 Task: Search one way flight ticket for 5 adults, 2 children, 1 infant in seat and 1 infant on lap in economy from Rhinelander: Rhinelander-oneida County Airport to Indianapolis: Indianapolis International Airport on 8-5-2023. Choice of flights is Delta. Number of bags: 10 checked bags. Price is upto 73000. Outbound departure time preference is 21:45.
Action: Mouse moved to (323, 273)
Screenshot: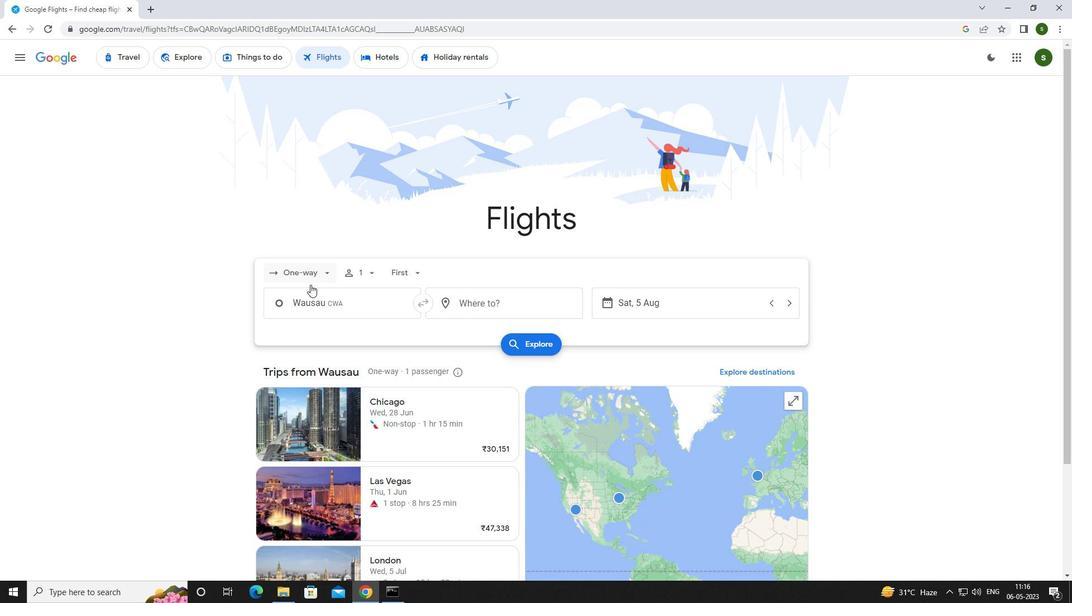 
Action: Mouse pressed left at (323, 273)
Screenshot: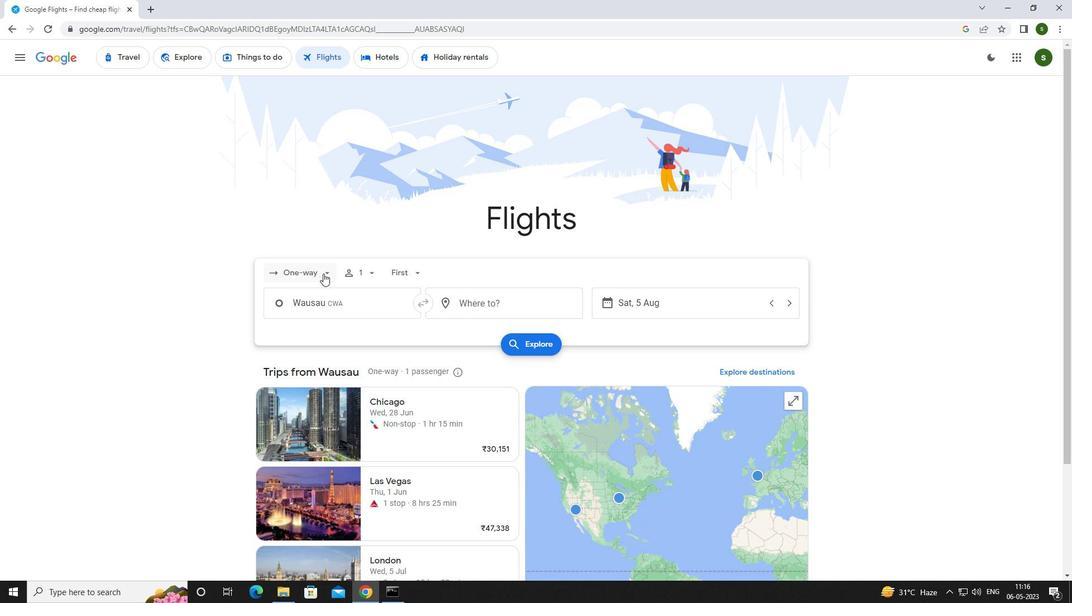 
Action: Mouse moved to (328, 327)
Screenshot: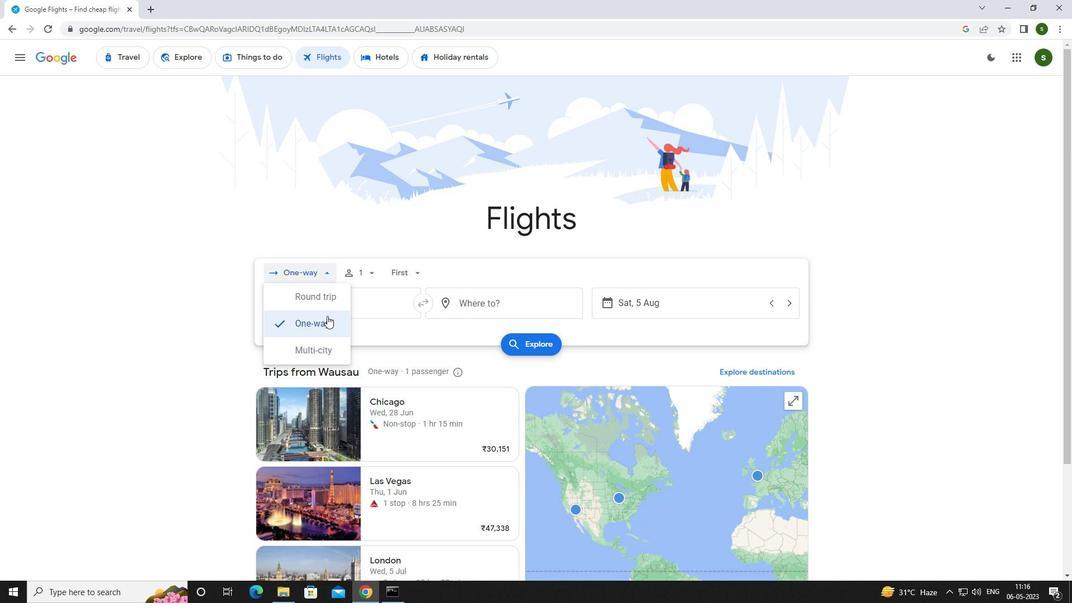 
Action: Mouse pressed left at (328, 327)
Screenshot: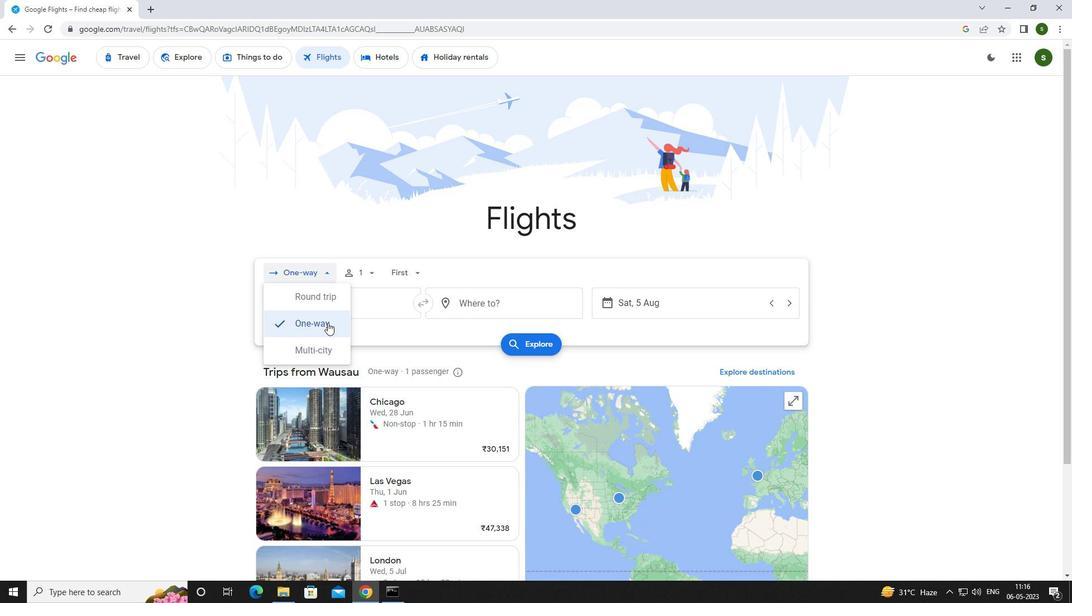 
Action: Mouse moved to (370, 269)
Screenshot: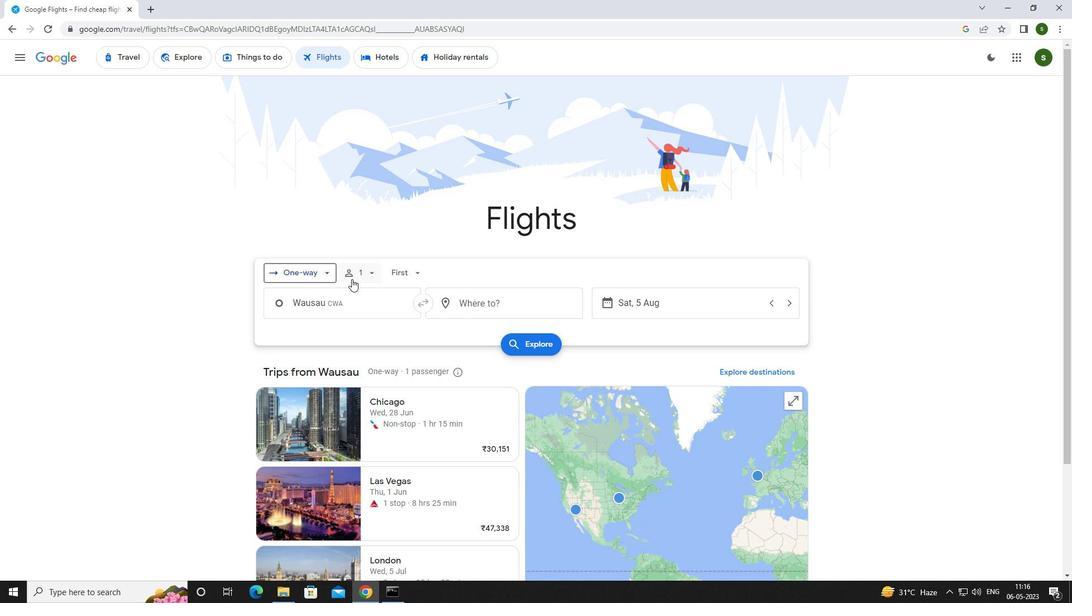 
Action: Mouse pressed left at (370, 269)
Screenshot: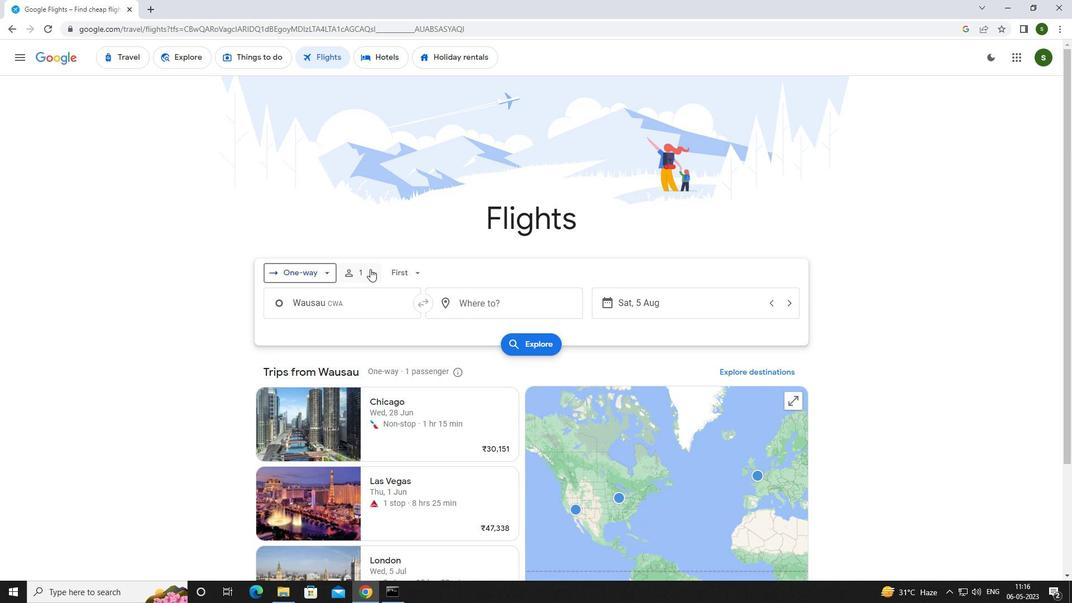 
Action: Mouse moved to (450, 300)
Screenshot: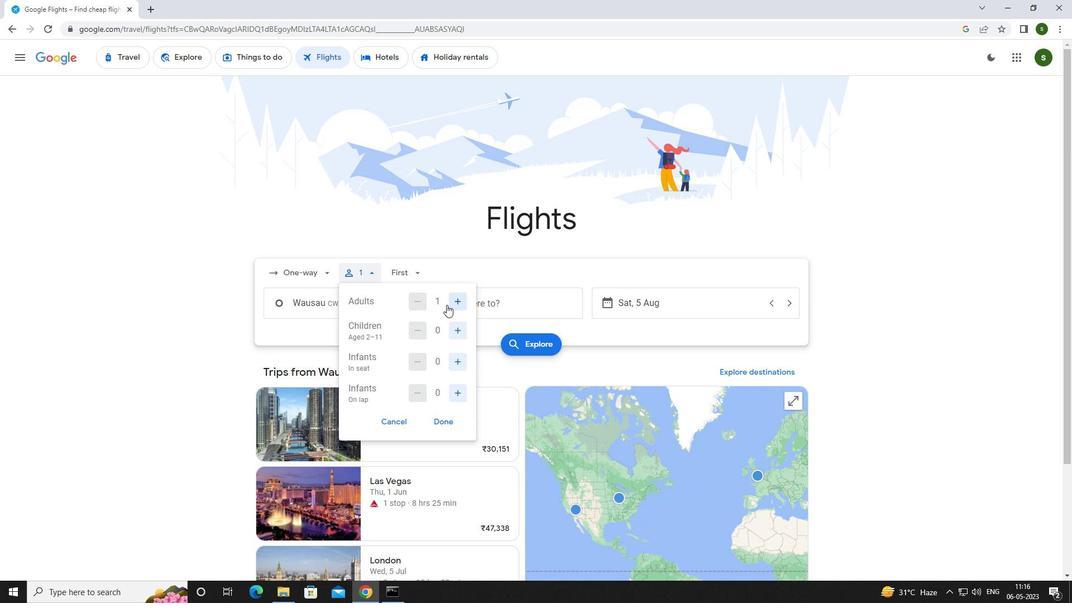 
Action: Mouse pressed left at (450, 300)
Screenshot: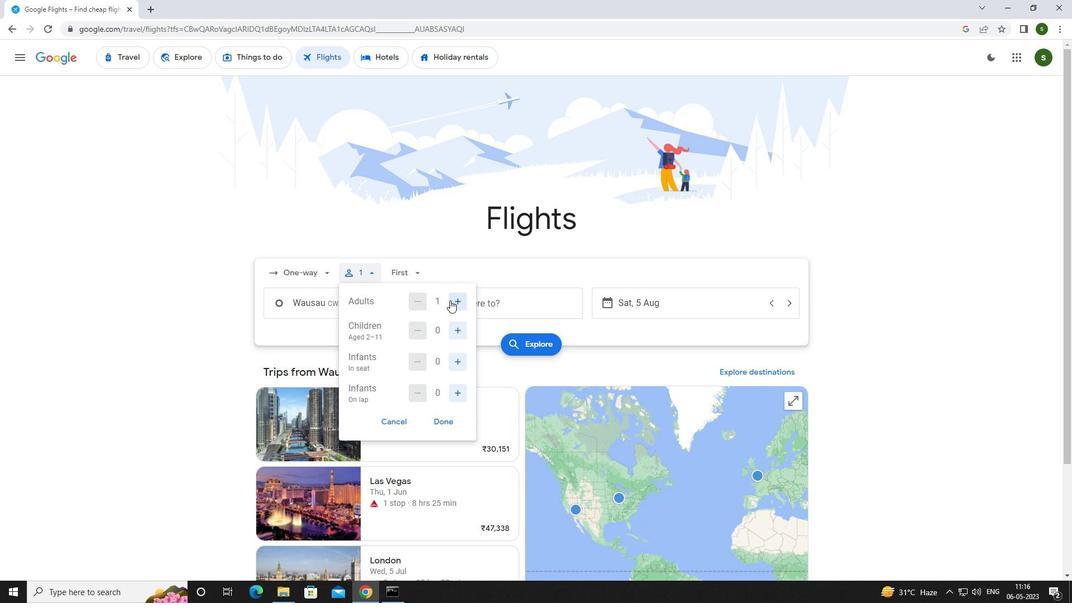 
Action: Mouse pressed left at (450, 300)
Screenshot: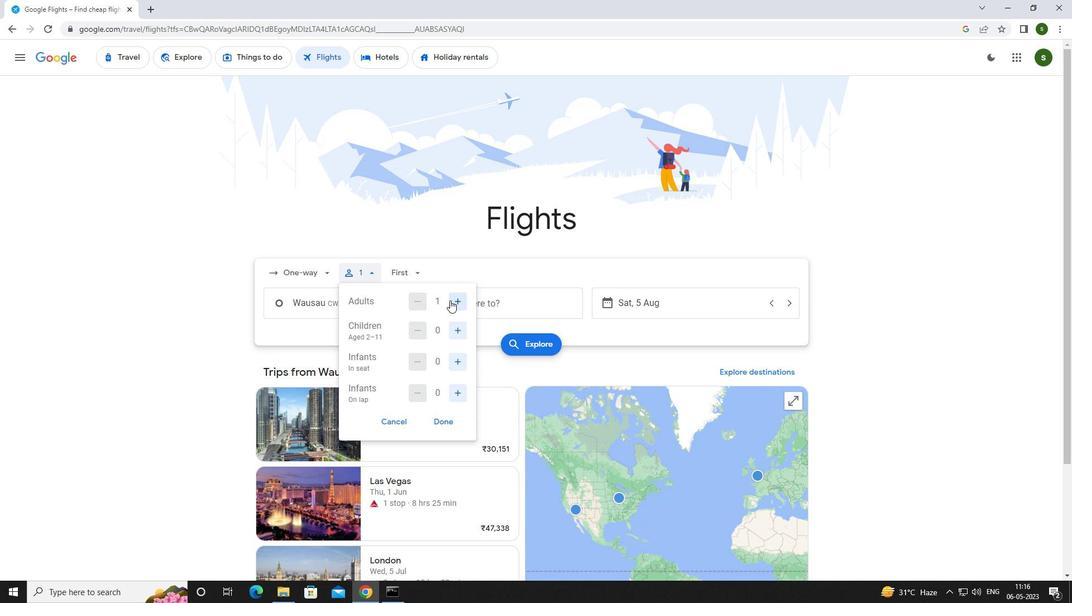 
Action: Mouse pressed left at (450, 300)
Screenshot: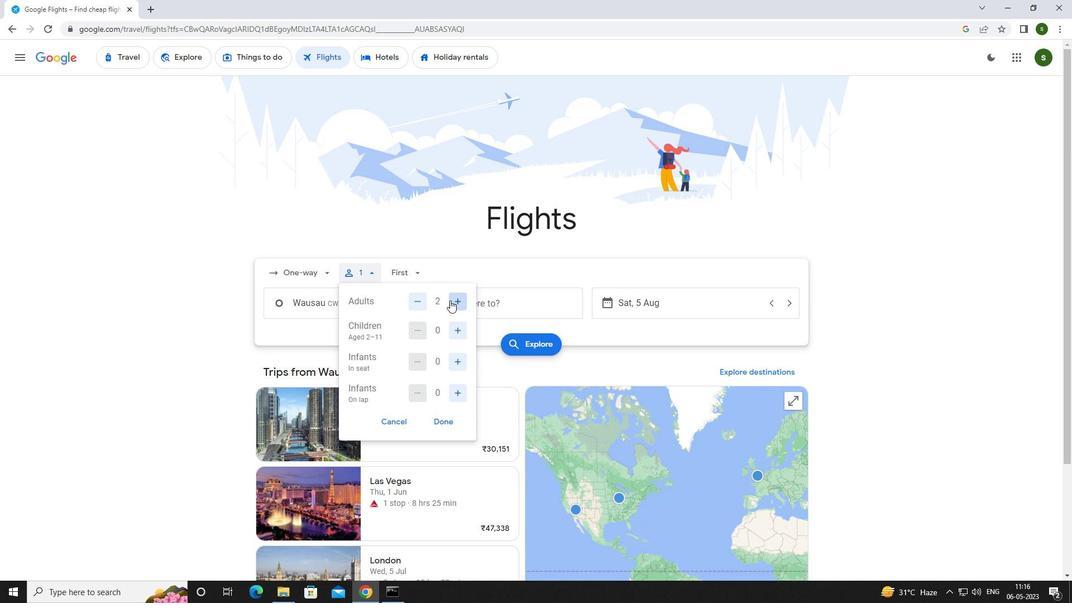 
Action: Mouse pressed left at (450, 300)
Screenshot: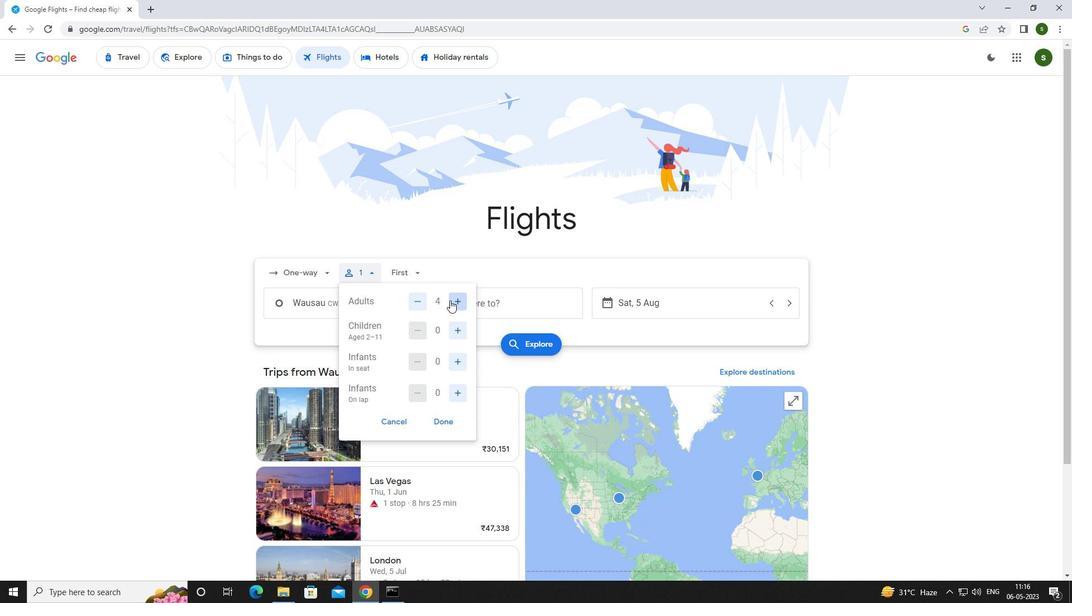 
Action: Mouse moved to (457, 324)
Screenshot: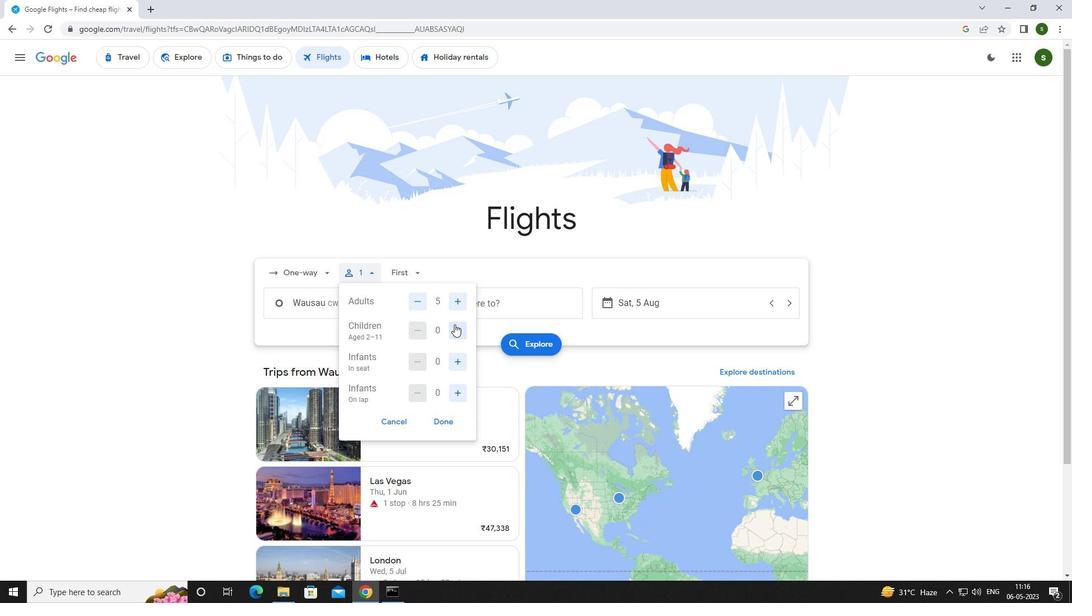
Action: Mouse pressed left at (457, 324)
Screenshot: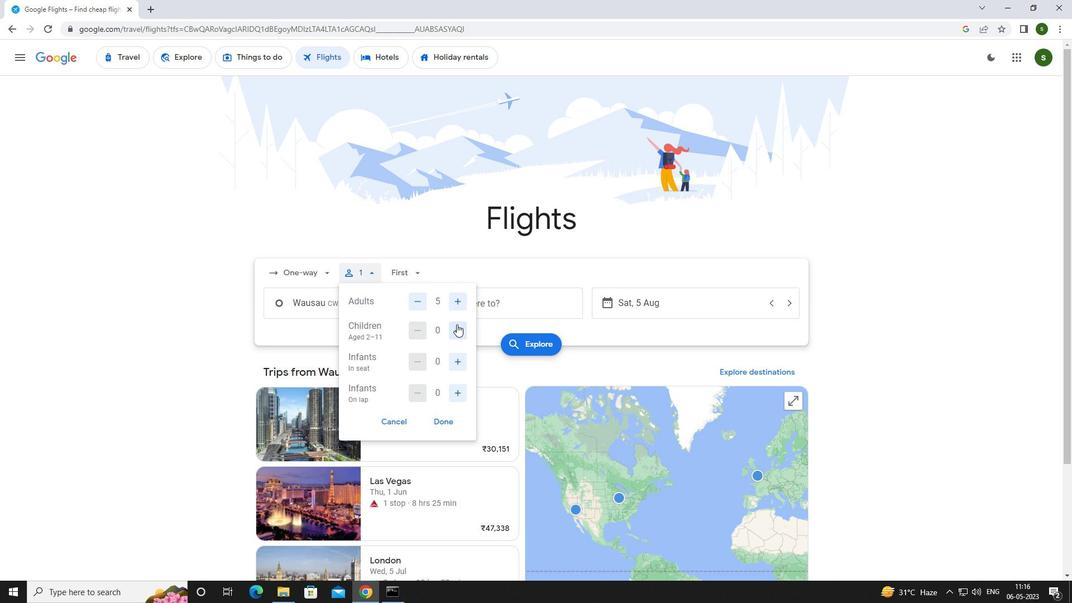 
Action: Mouse pressed left at (457, 324)
Screenshot: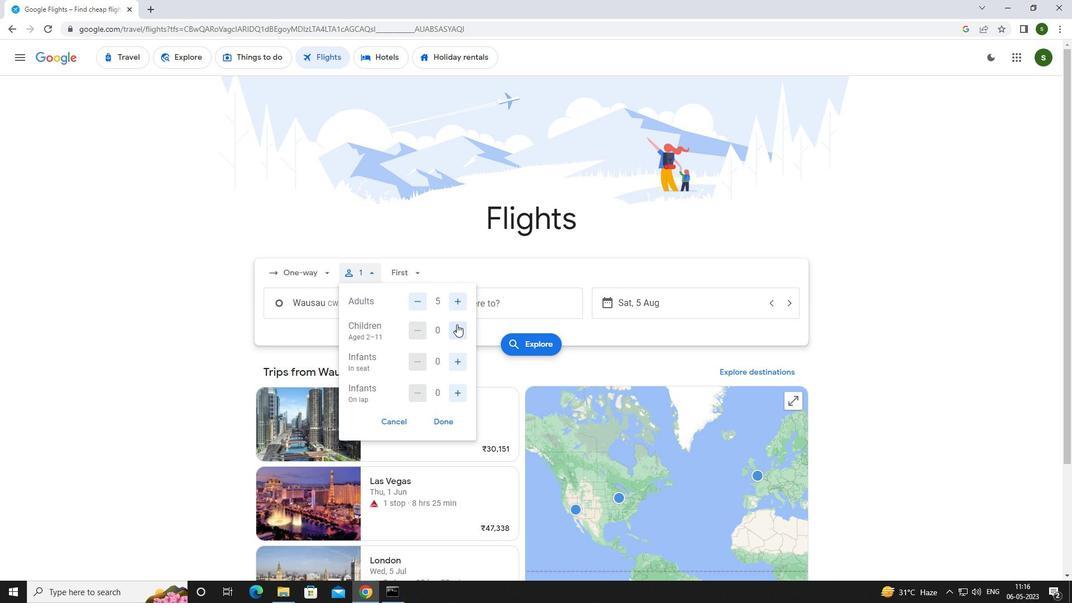 
Action: Mouse moved to (461, 361)
Screenshot: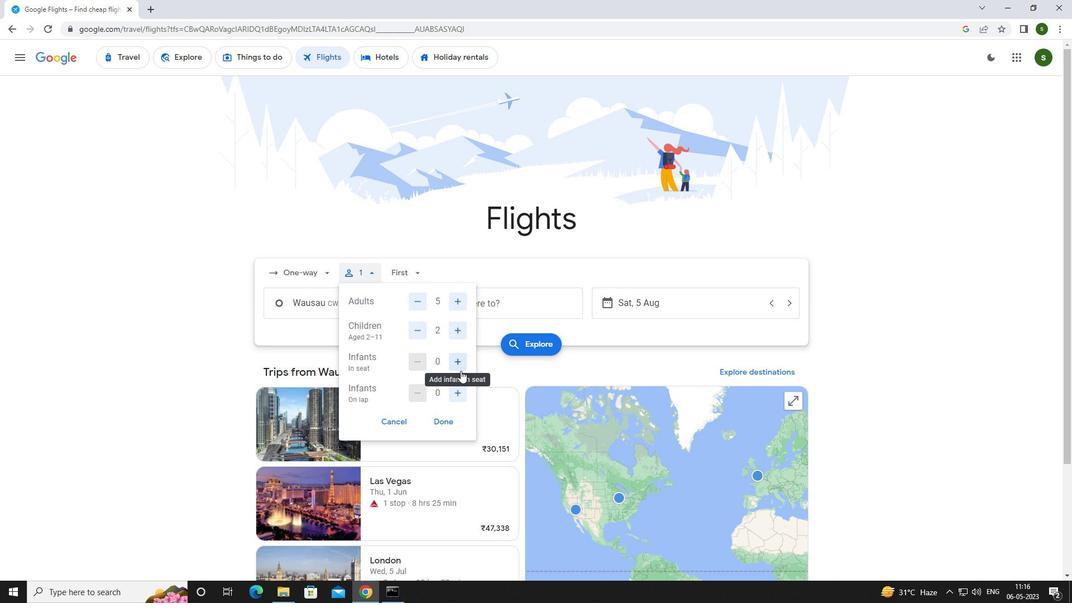 
Action: Mouse pressed left at (461, 361)
Screenshot: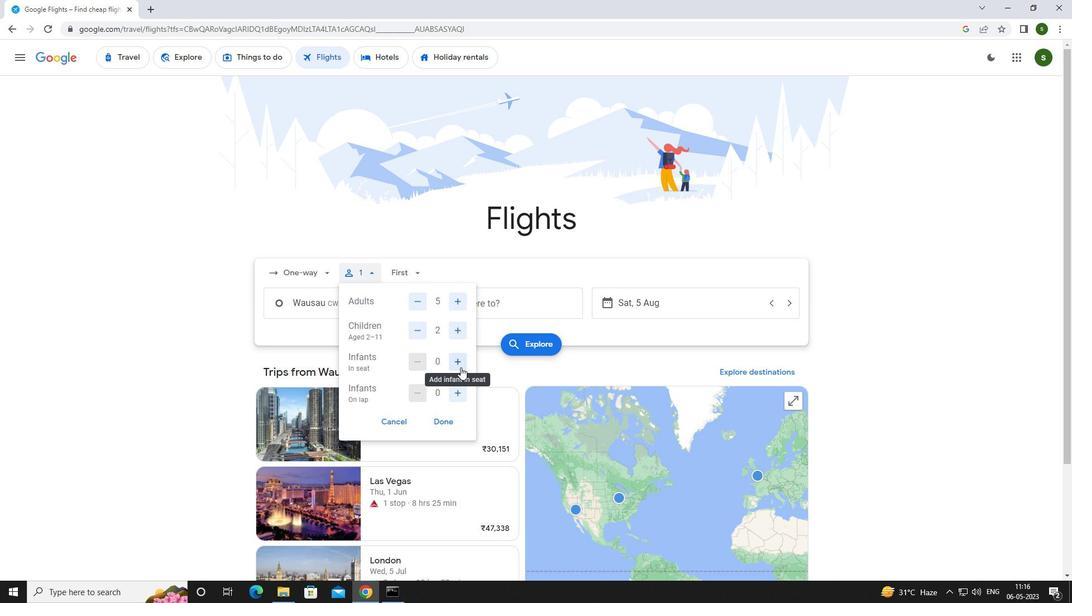 
Action: Mouse moved to (459, 396)
Screenshot: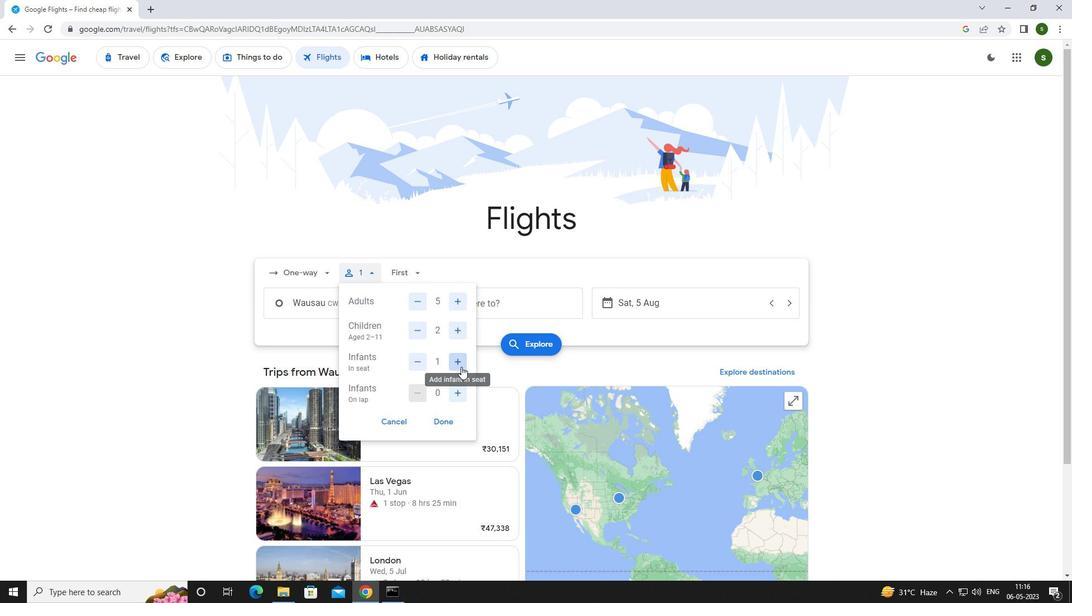 
Action: Mouse pressed left at (459, 396)
Screenshot: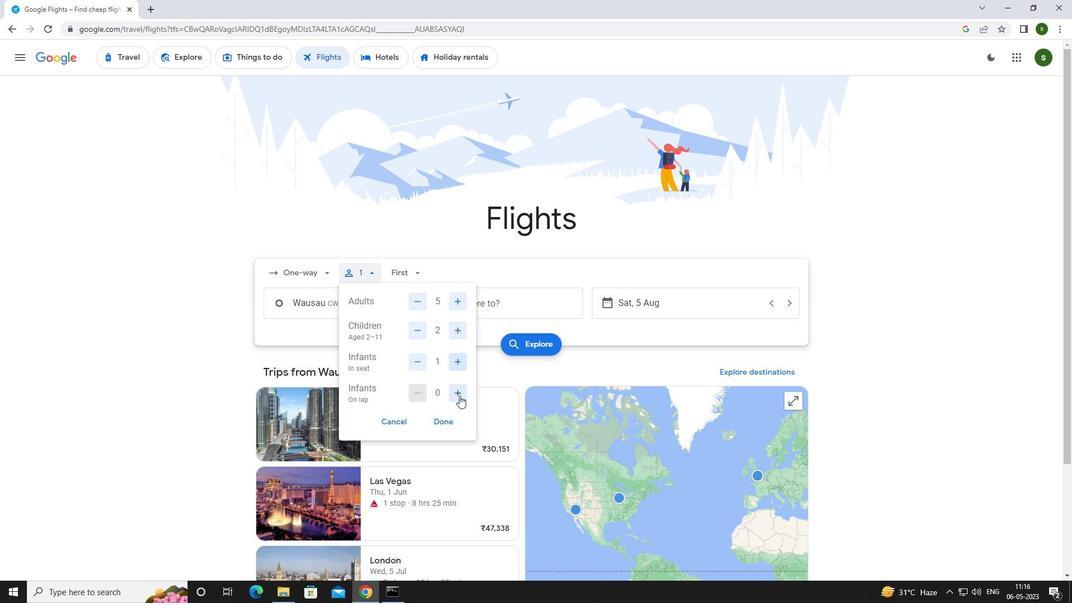 
Action: Mouse moved to (411, 269)
Screenshot: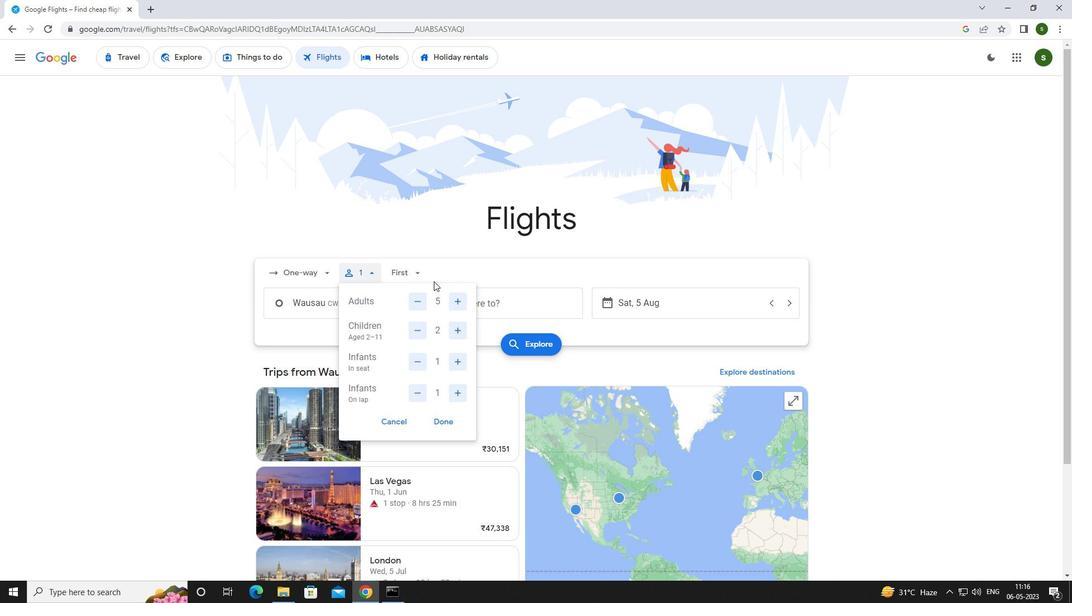 
Action: Mouse pressed left at (411, 269)
Screenshot: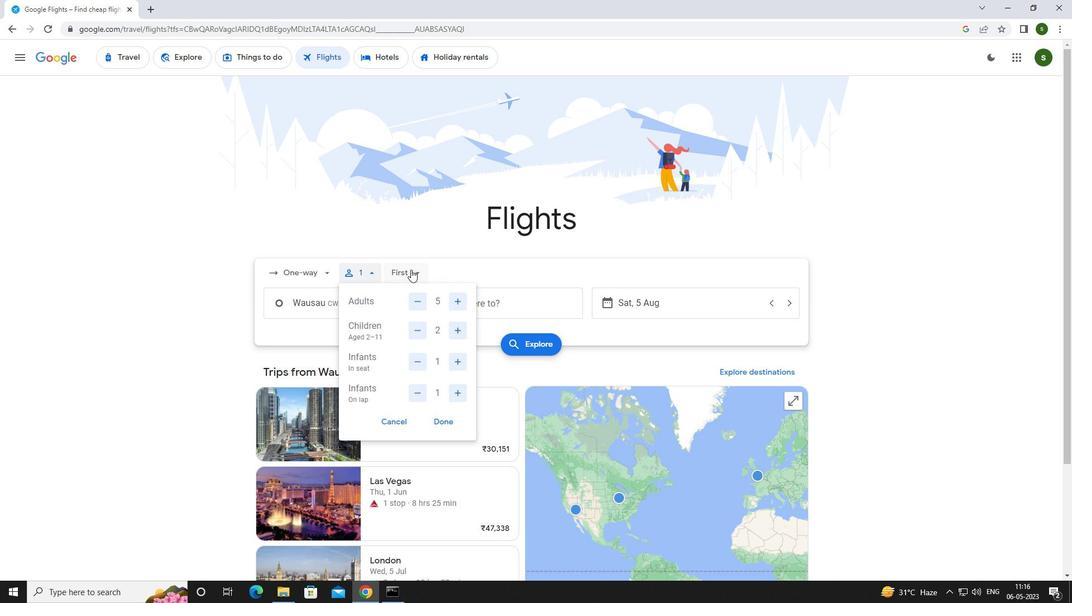 
Action: Mouse moved to (425, 294)
Screenshot: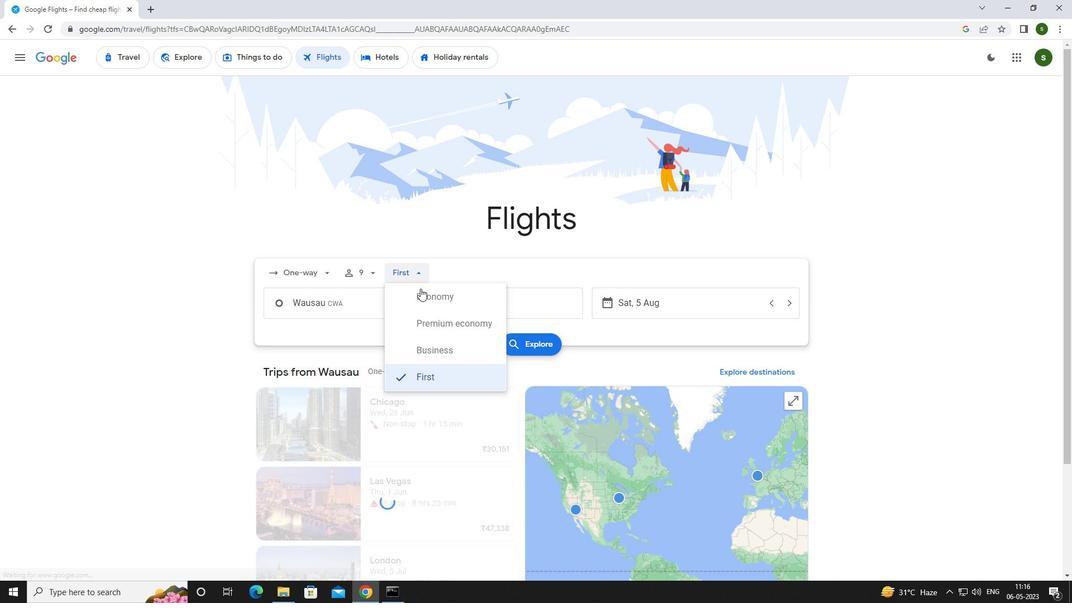 
Action: Mouse pressed left at (425, 294)
Screenshot: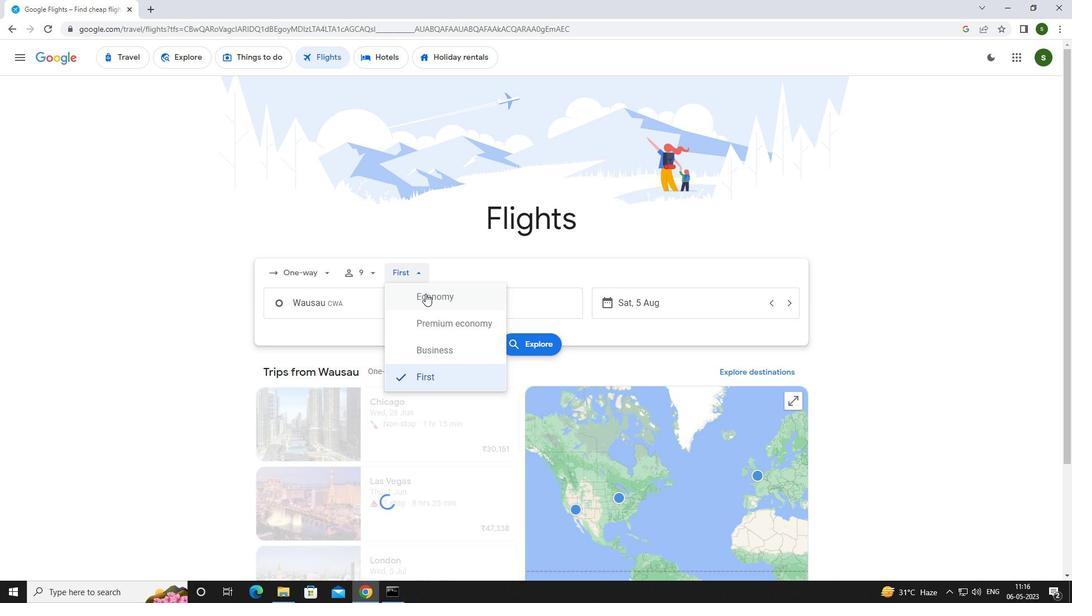 
Action: Mouse moved to (369, 310)
Screenshot: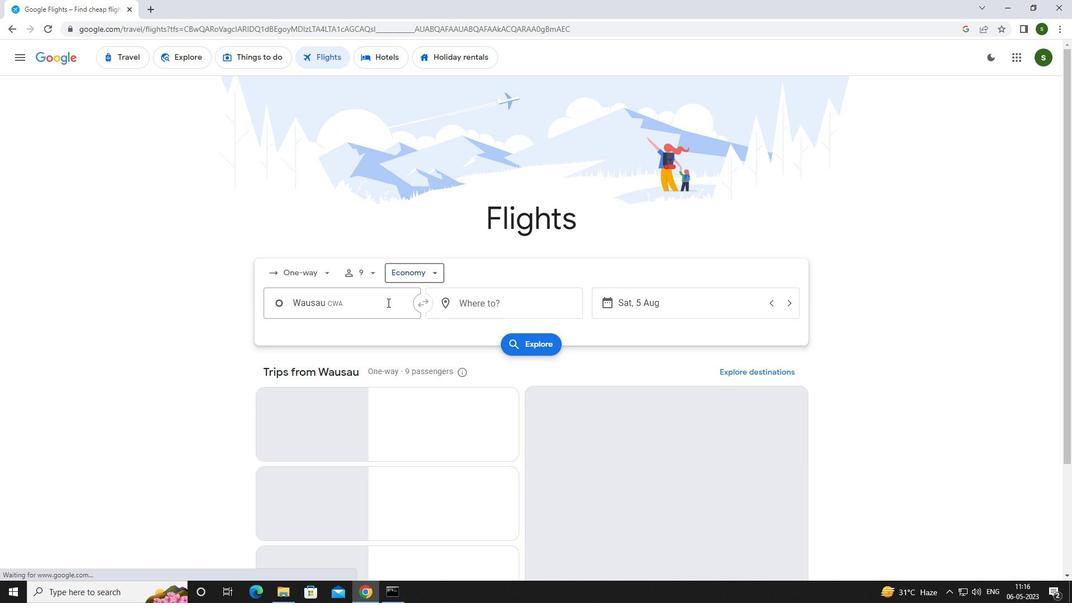 
Action: Mouse pressed left at (369, 310)
Screenshot: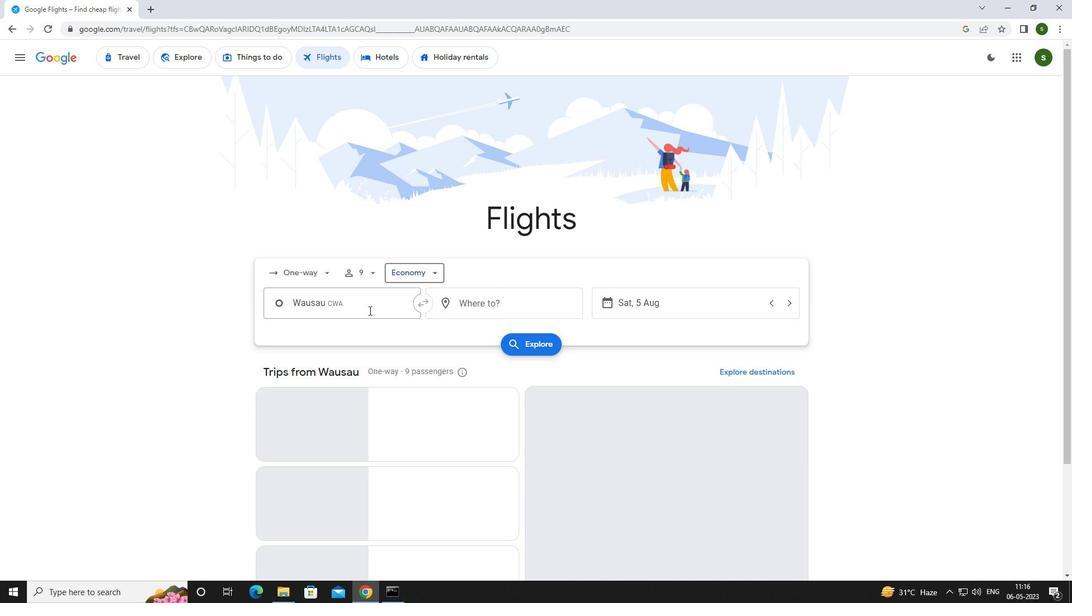 
Action: Key pressed <Key.caps_lock>r<Key.caps_lock>hinelan
Screenshot: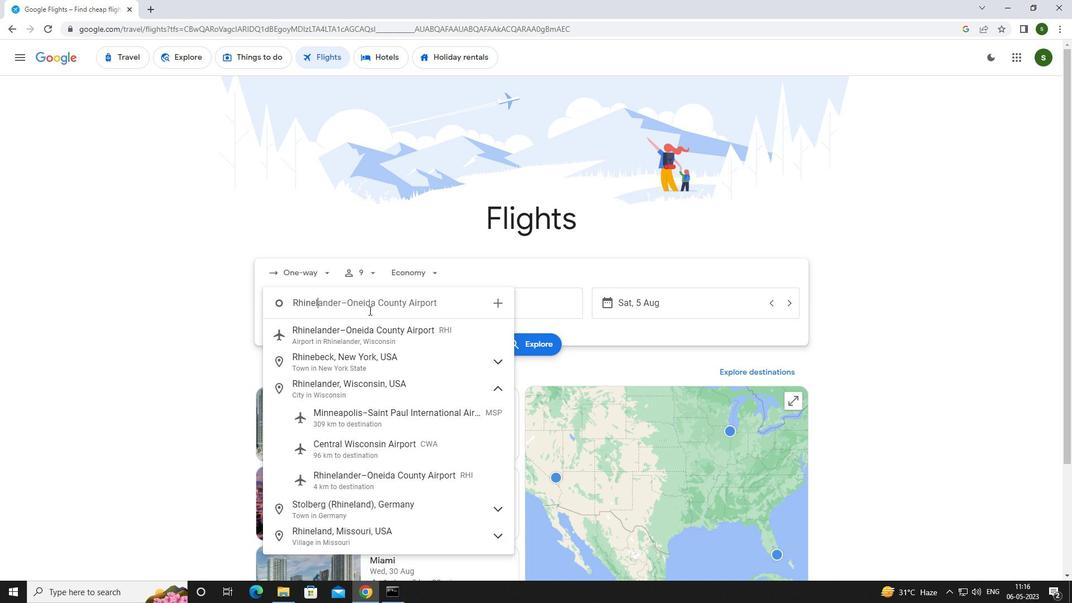 
Action: Mouse moved to (373, 334)
Screenshot: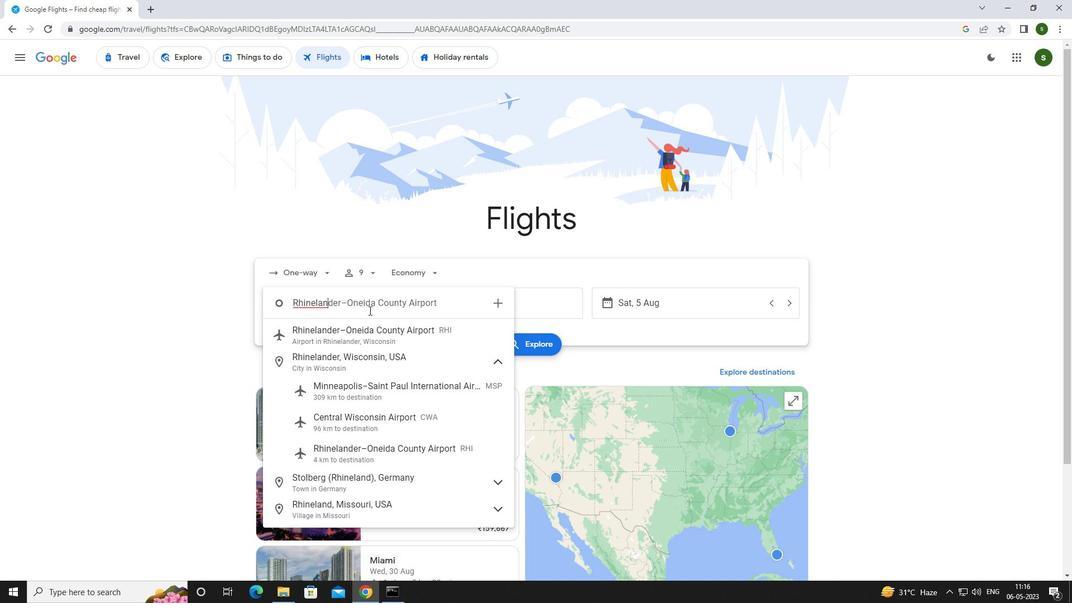 
Action: Mouse pressed left at (373, 334)
Screenshot: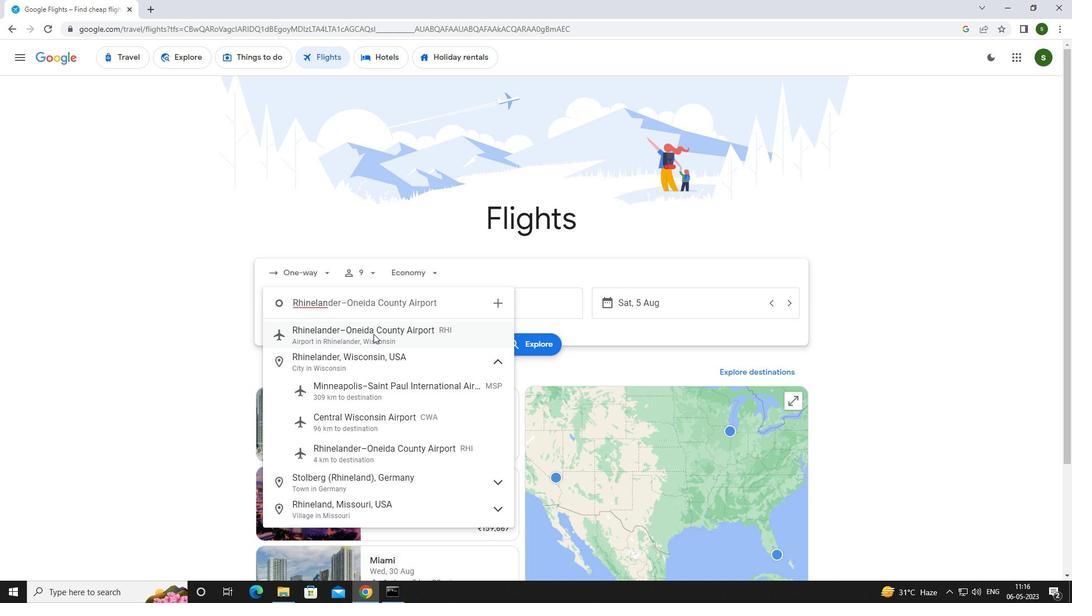 
Action: Mouse moved to (475, 306)
Screenshot: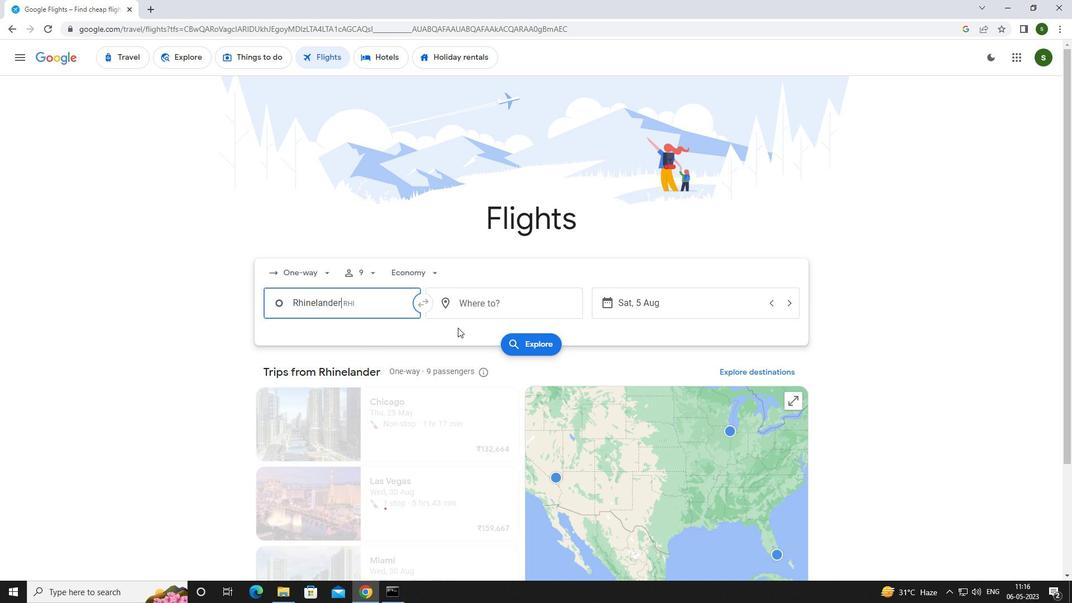 
Action: Mouse pressed left at (475, 306)
Screenshot: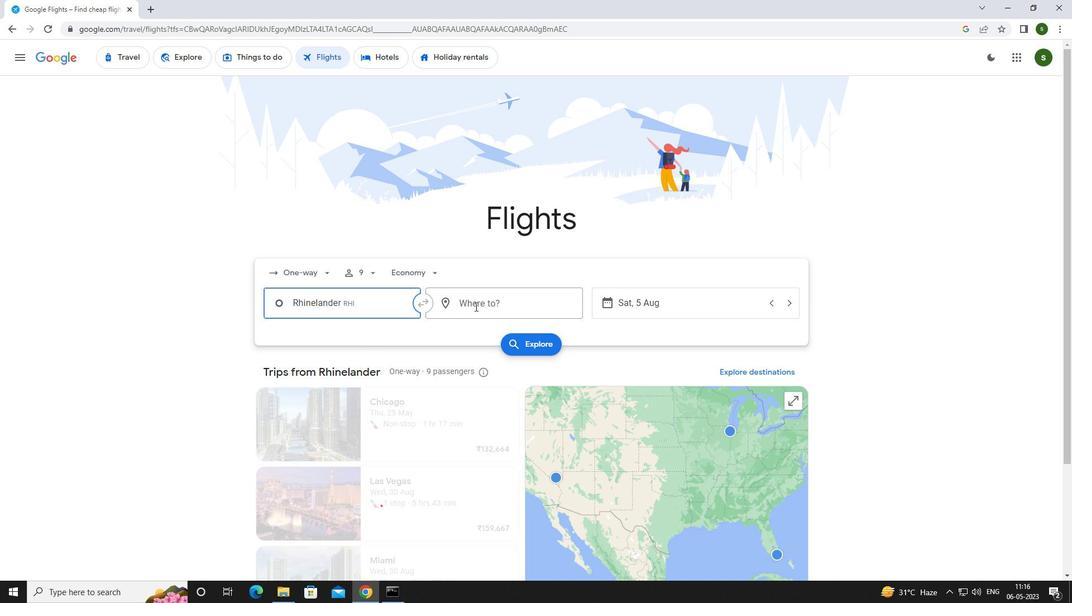 
Action: Key pressed <Key.caps_lock>i<Key.caps_lock>ndianapoli
Screenshot: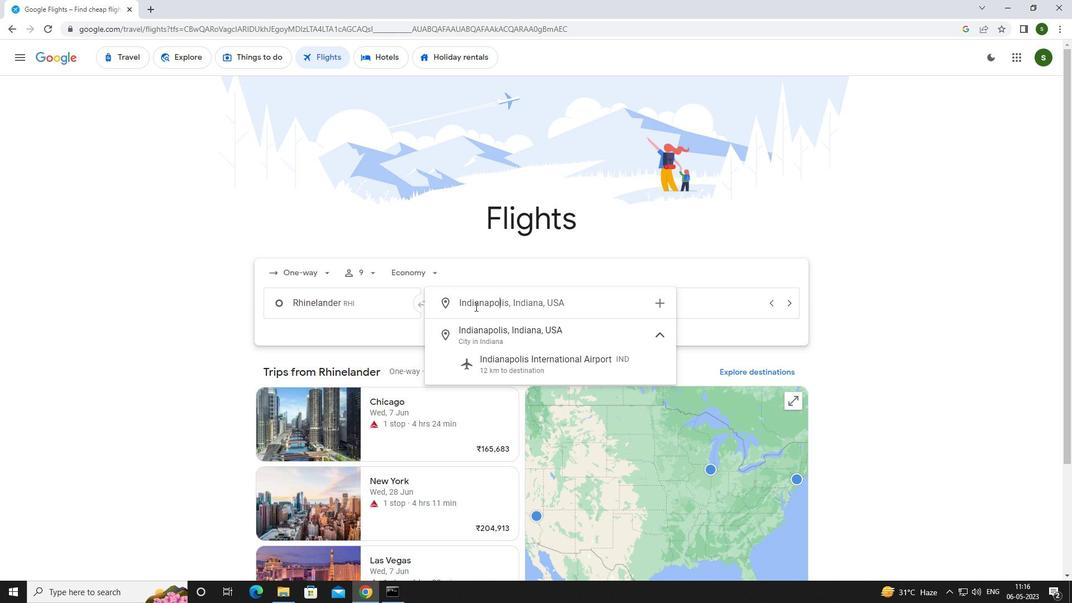 
Action: Mouse moved to (505, 357)
Screenshot: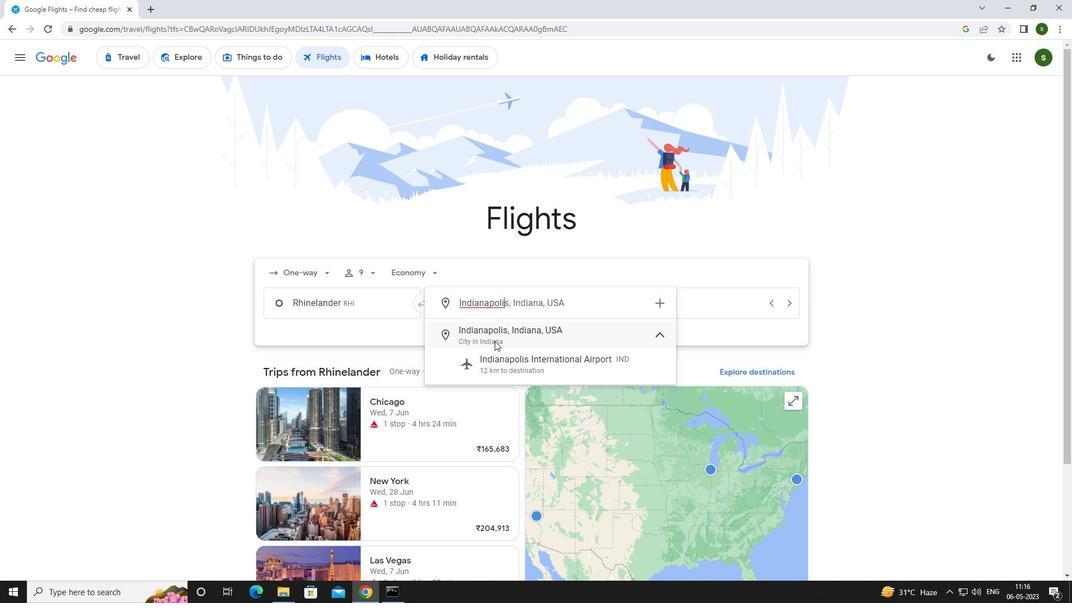 
Action: Mouse pressed left at (505, 357)
Screenshot: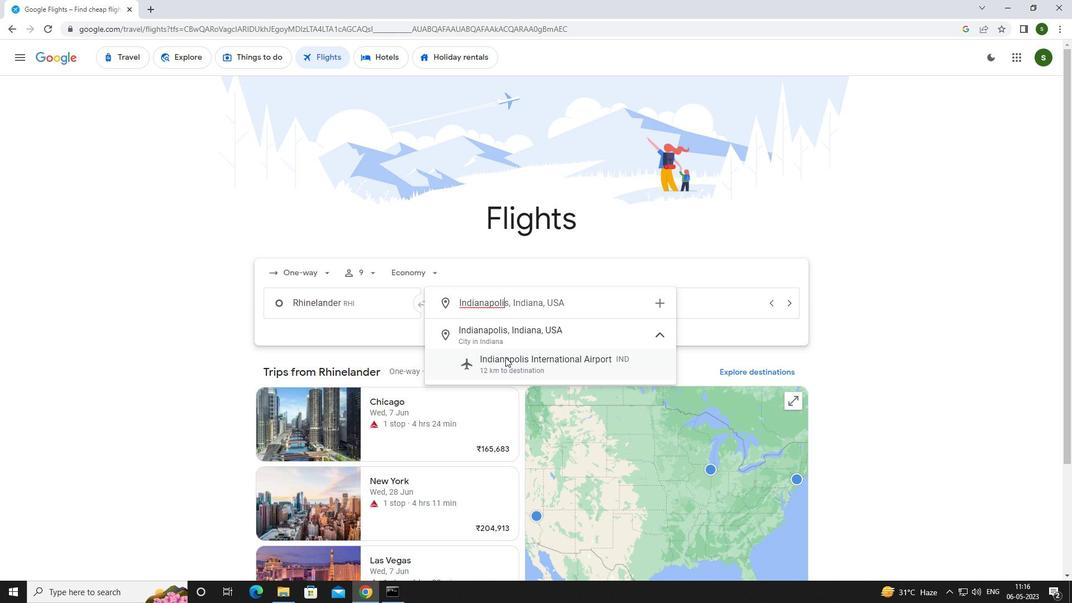 
Action: Mouse moved to (661, 305)
Screenshot: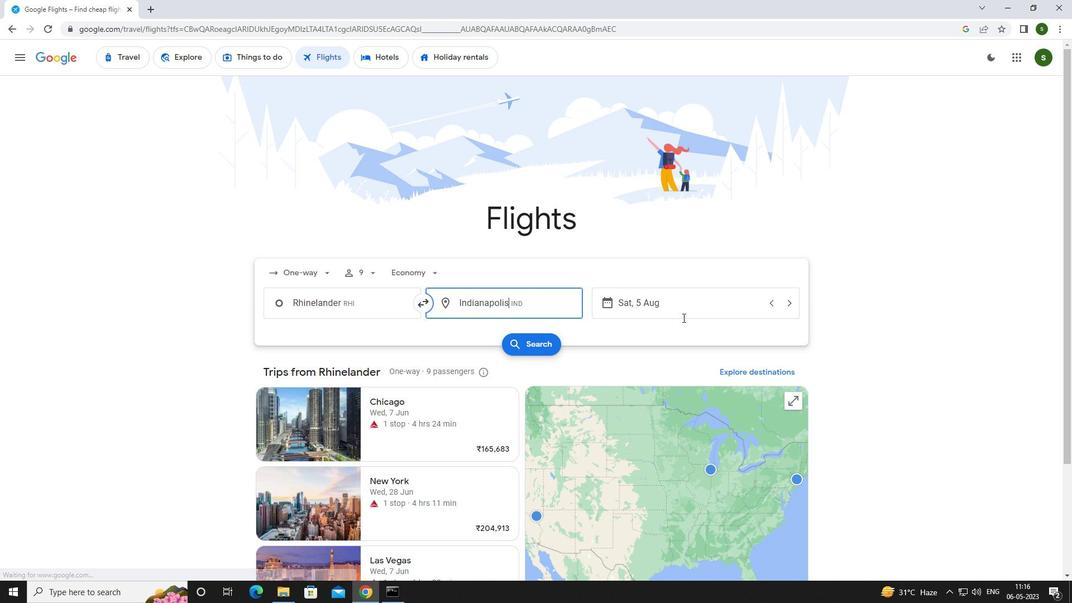 
Action: Mouse pressed left at (661, 305)
Screenshot: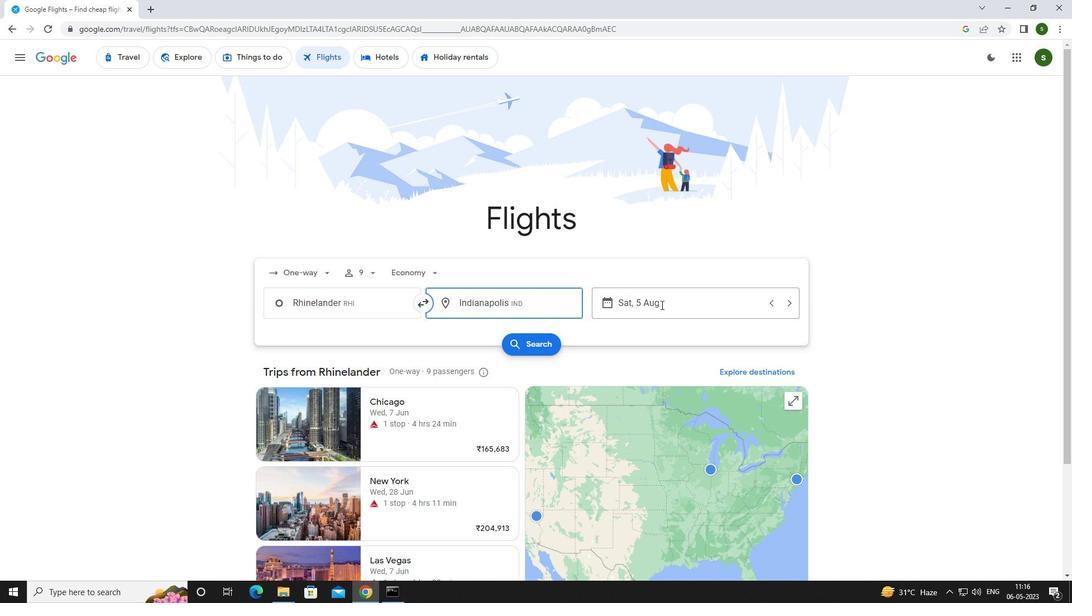 
Action: Mouse moved to (567, 376)
Screenshot: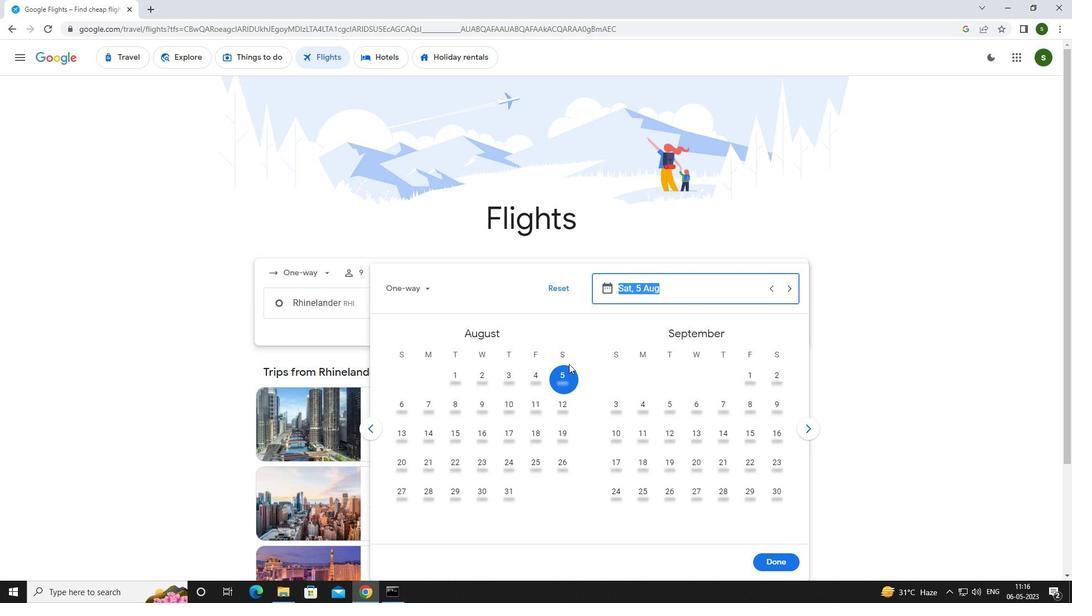 
Action: Mouse pressed left at (567, 376)
Screenshot: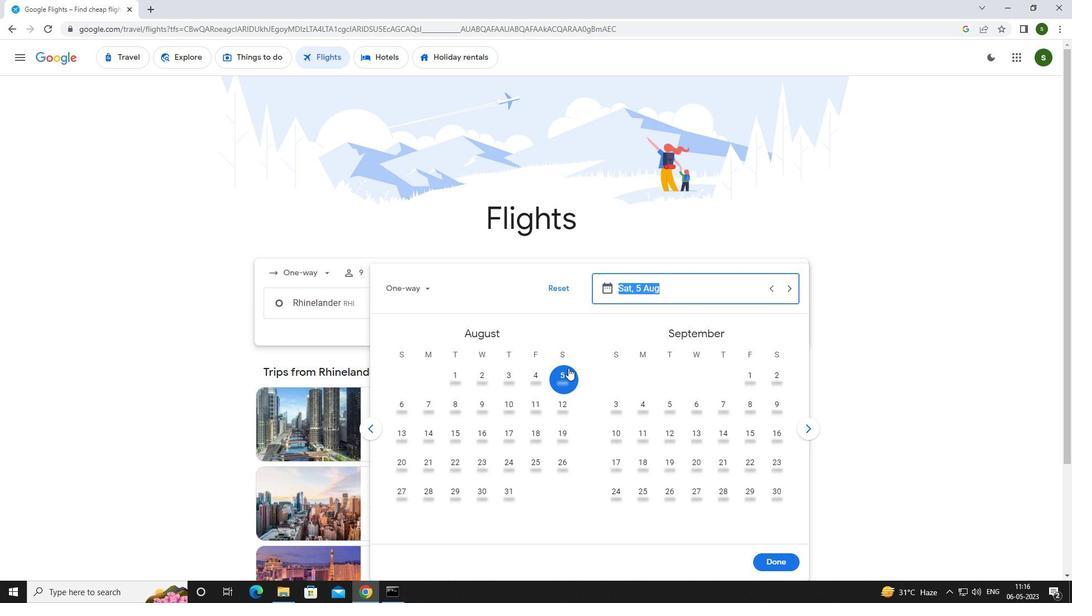 
Action: Mouse moved to (783, 564)
Screenshot: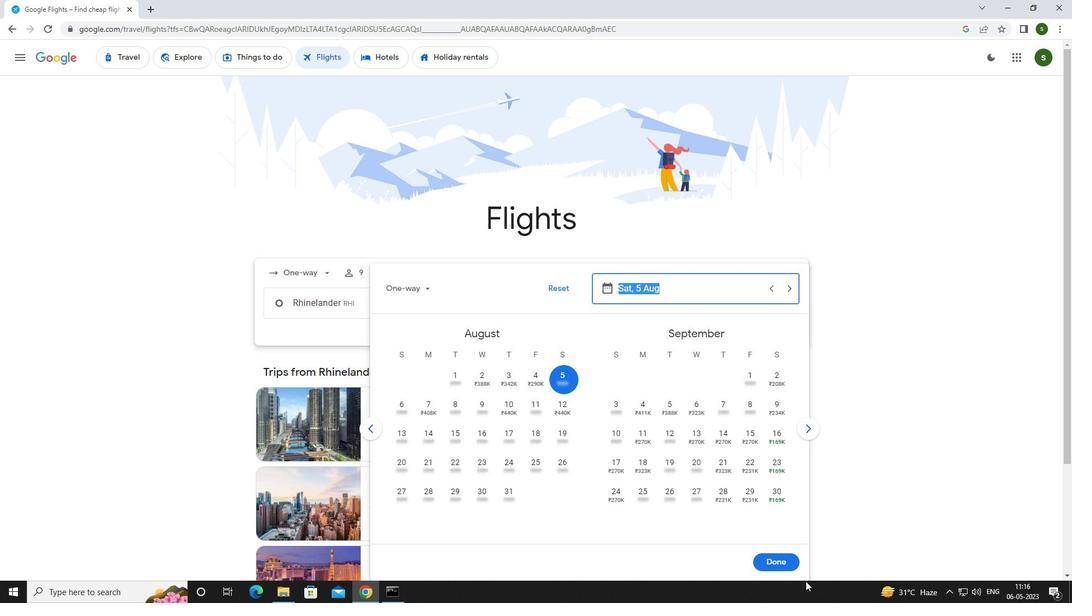
Action: Mouse pressed left at (783, 564)
Screenshot: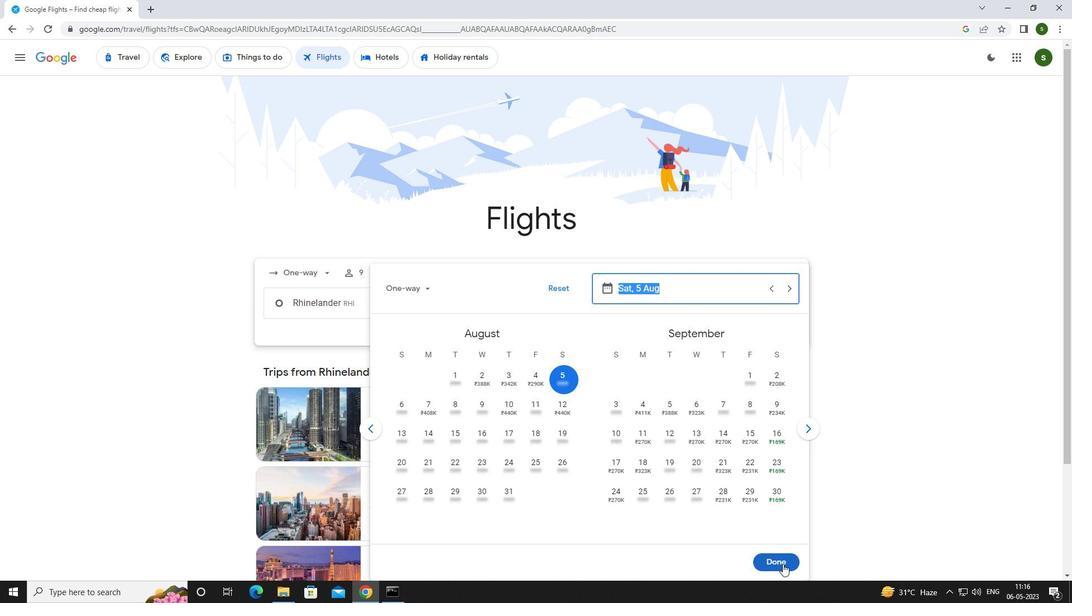 
Action: Mouse moved to (544, 342)
Screenshot: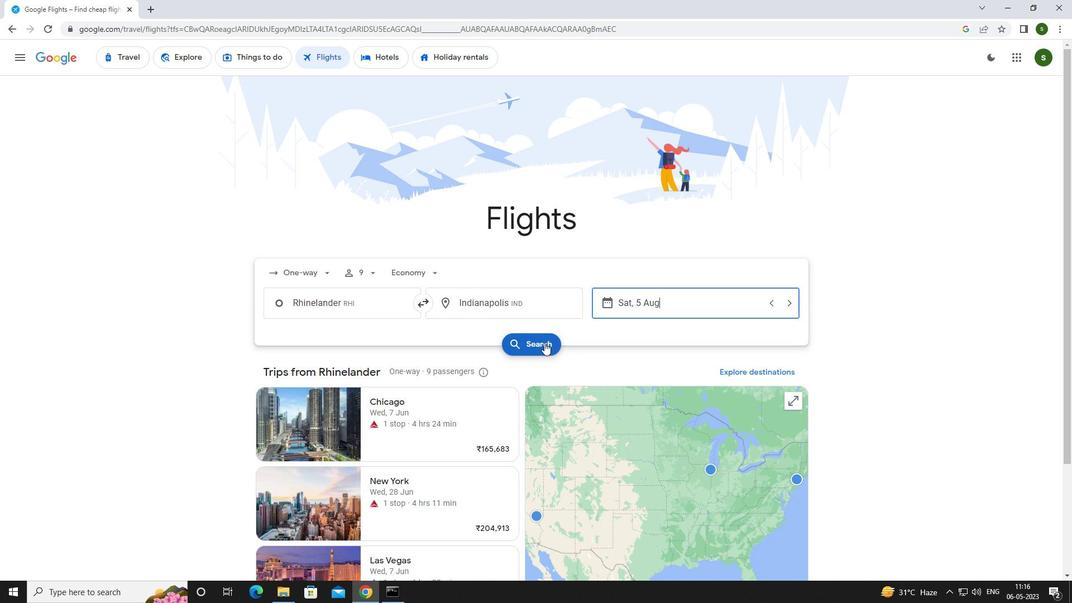 
Action: Mouse pressed left at (544, 342)
Screenshot: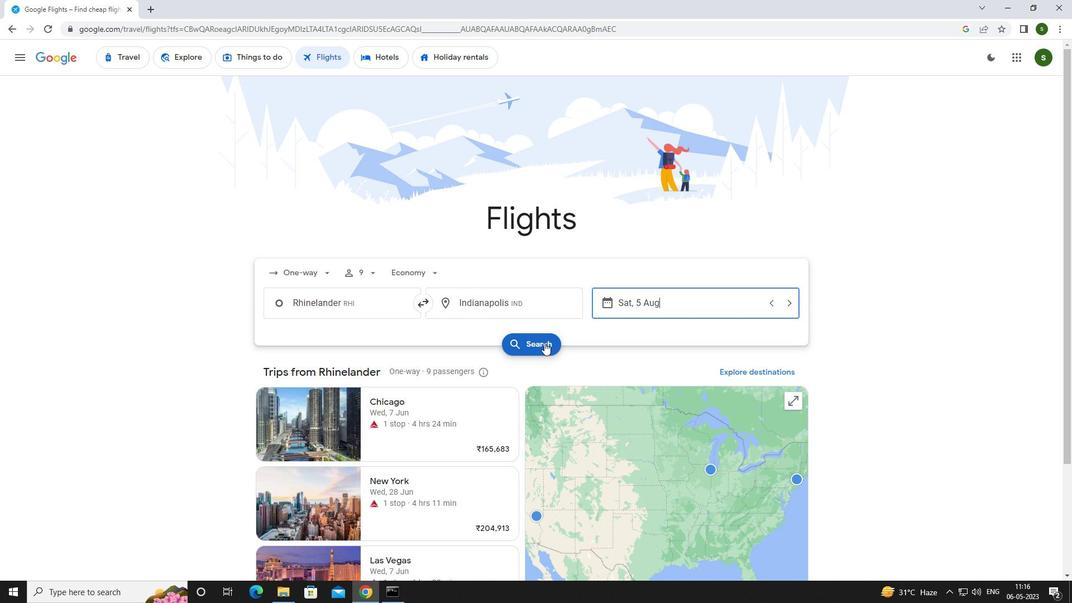 
Action: Mouse moved to (279, 159)
Screenshot: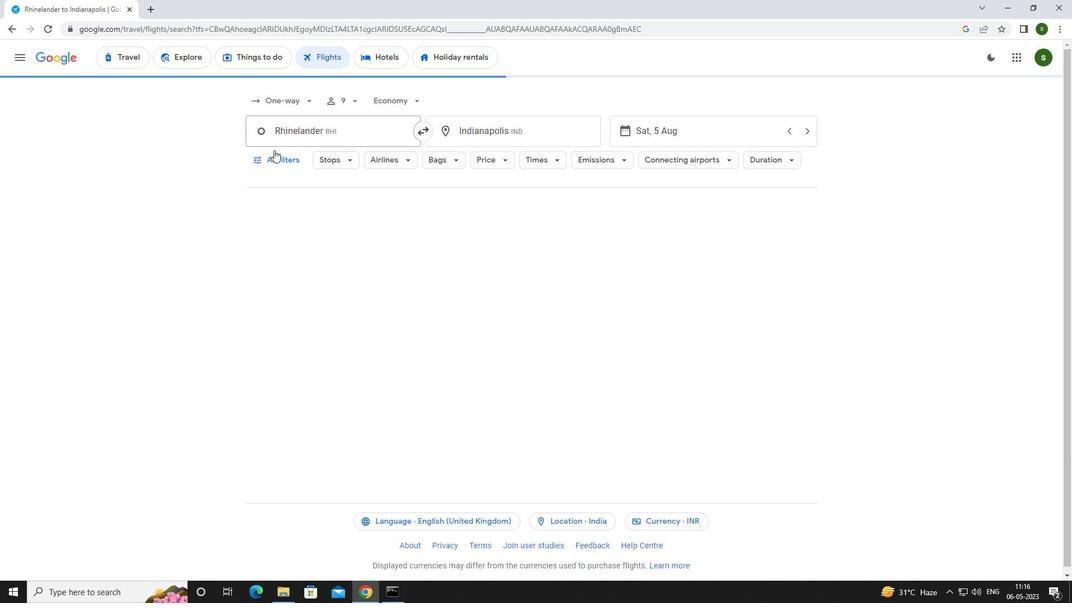 
Action: Mouse pressed left at (279, 159)
Screenshot: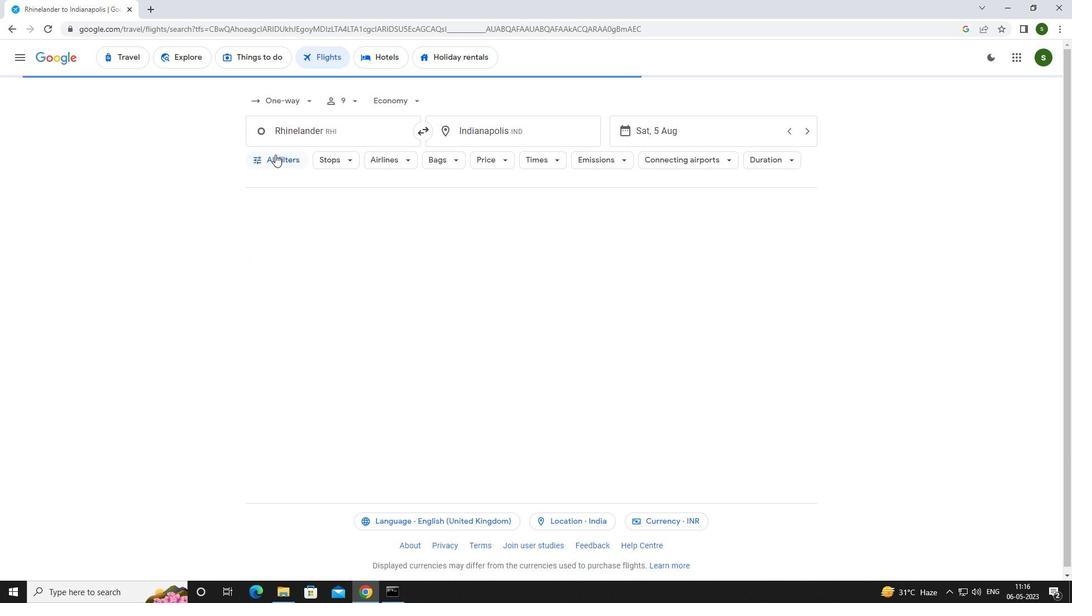 
Action: Mouse moved to (412, 397)
Screenshot: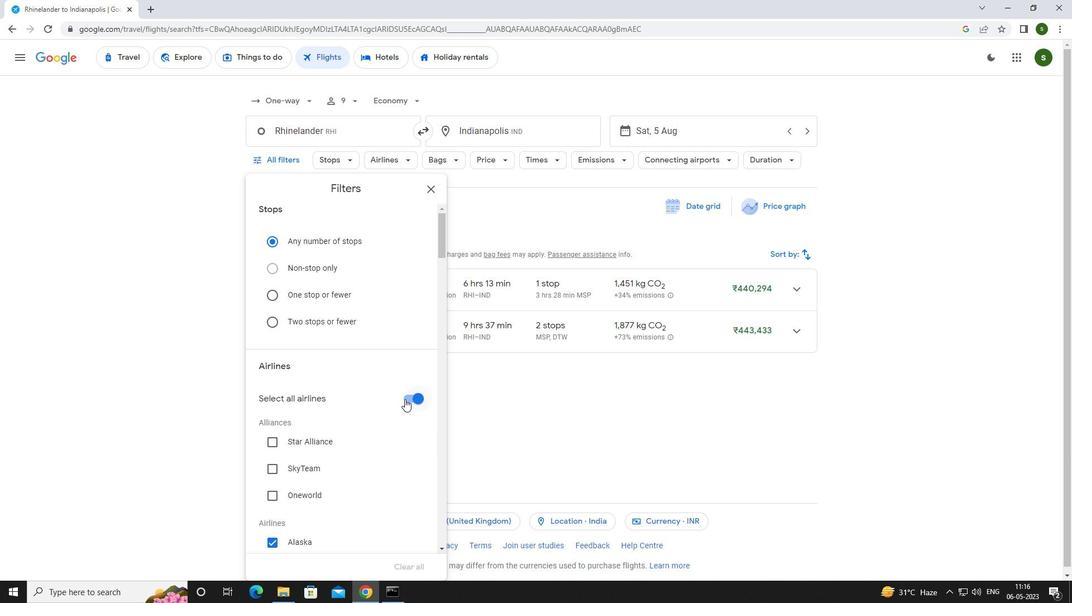 
Action: Mouse pressed left at (412, 397)
Screenshot: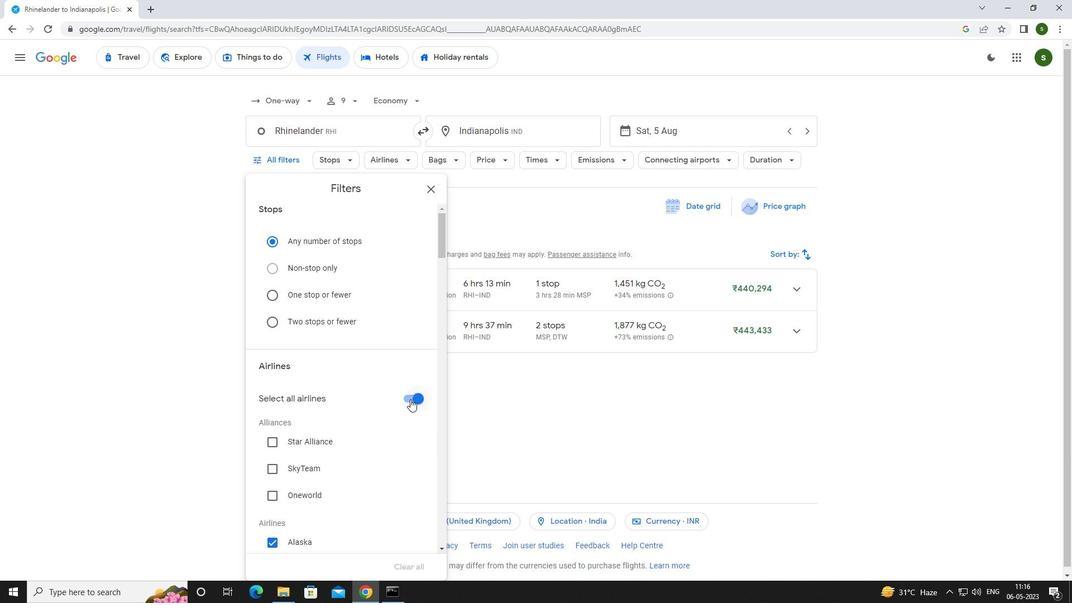 
Action: Mouse moved to (353, 326)
Screenshot: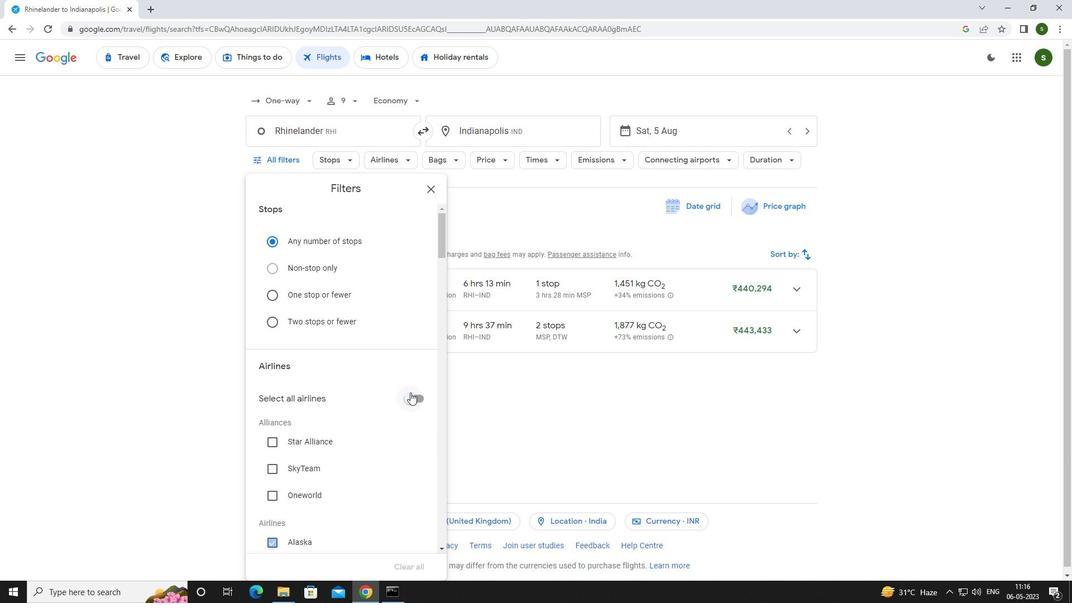 
Action: Mouse scrolled (353, 326) with delta (0, 0)
Screenshot: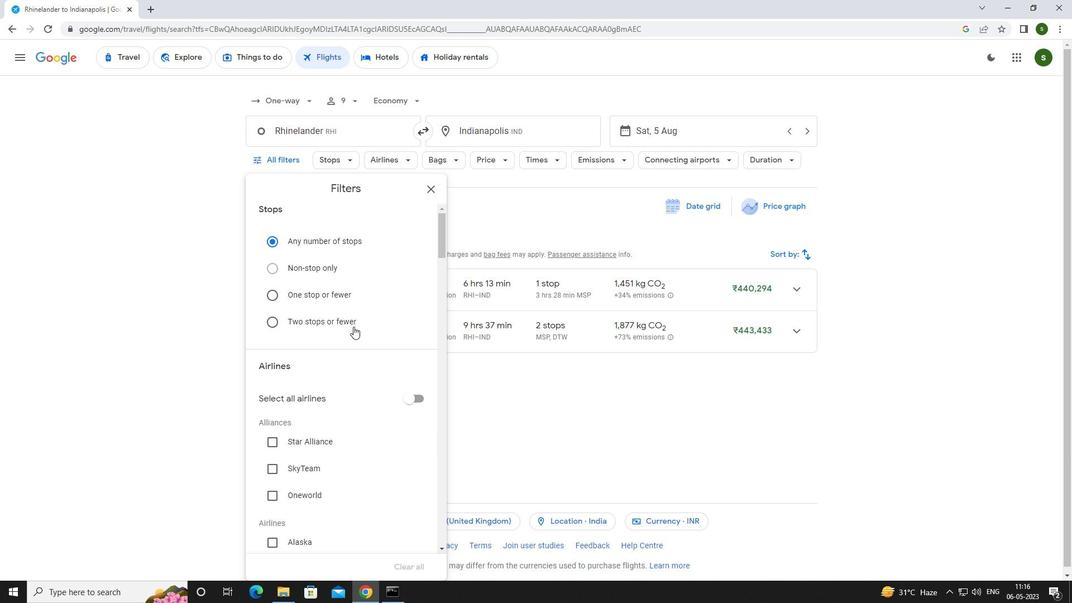 
Action: Mouse scrolled (353, 326) with delta (0, 0)
Screenshot: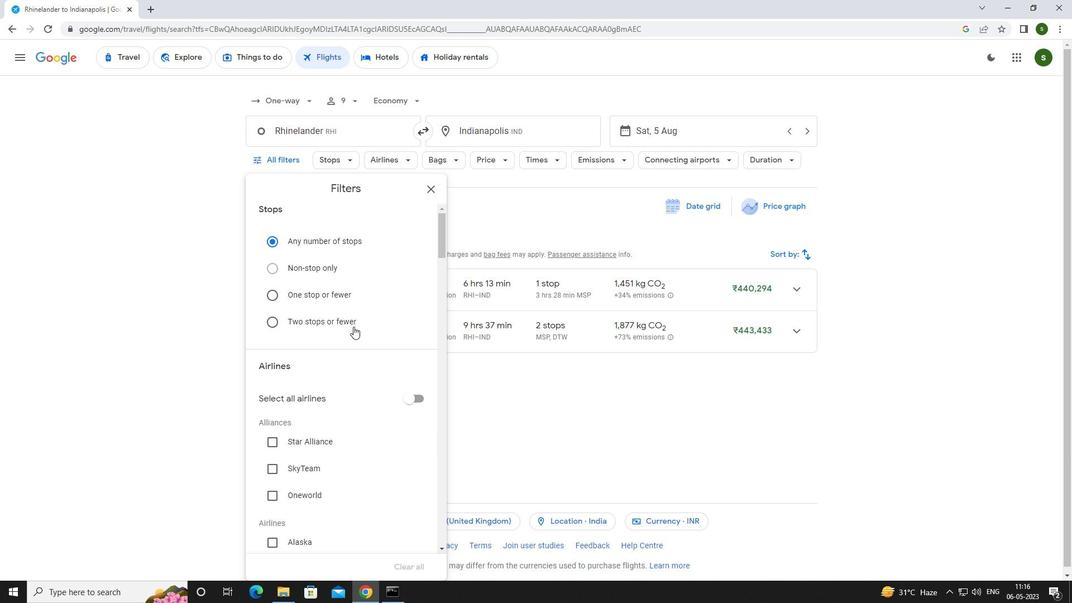 
Action: Mouse scrolled (353, 326) with delta (0, 0)
Screenshot: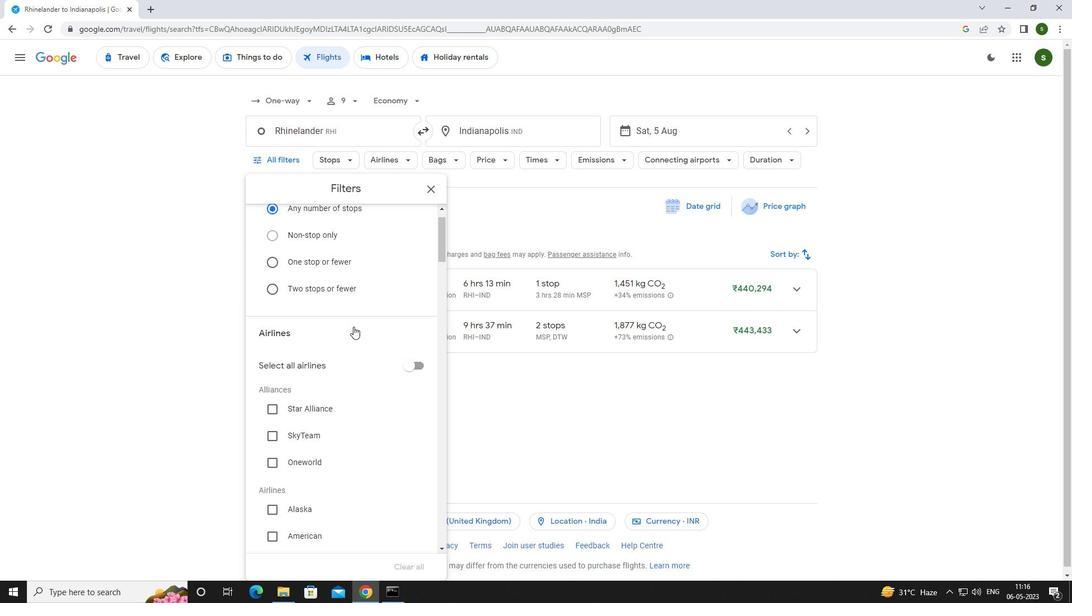 
Action: Mouse moved to (298, 426)
Screenshot: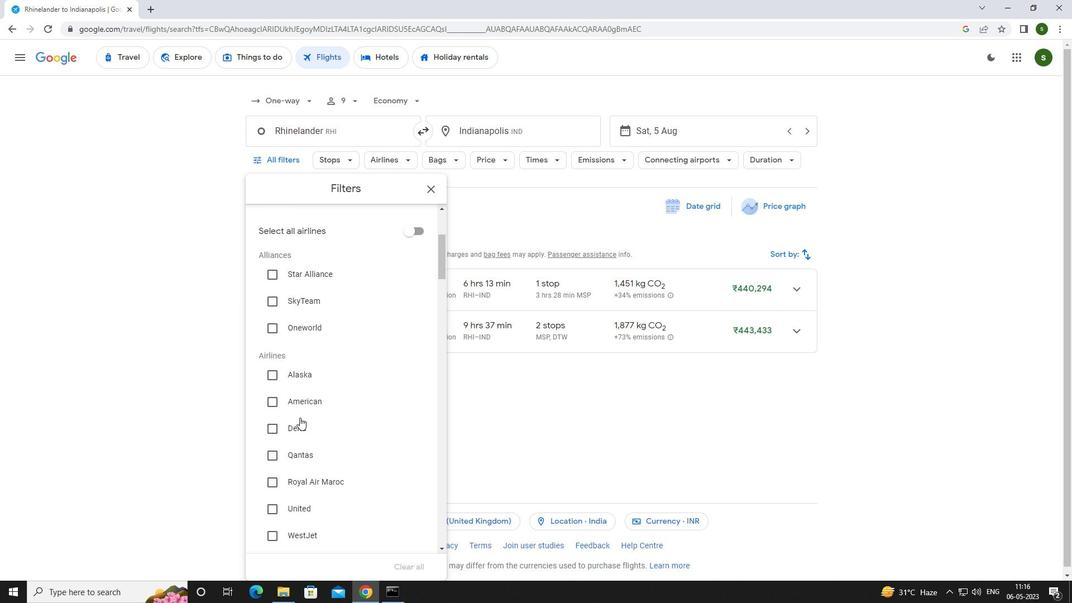 
Action: Mouse pressed left at (298, 426)
Screenshot: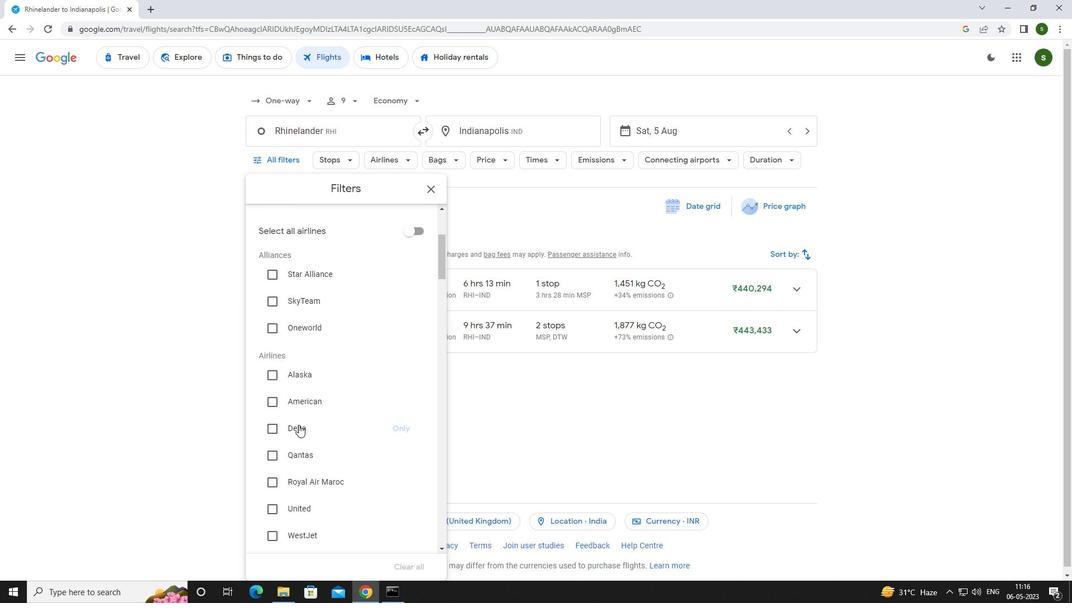 
Action: Mouse scrolled (298, 426) with delta (0, 0)
Screenshot: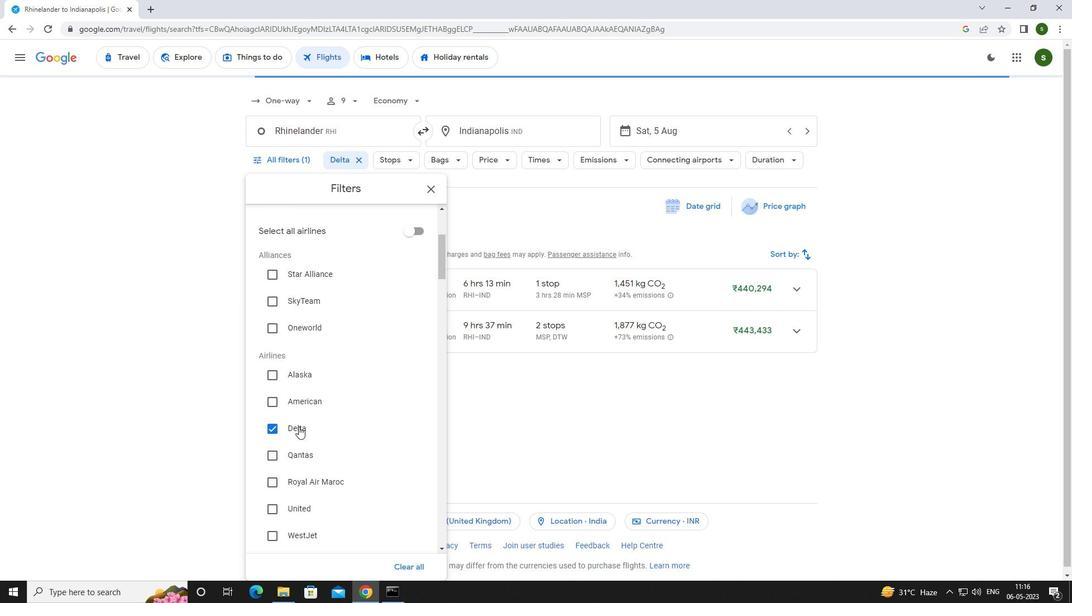 
Action: Mouse scrolled (298, 426) with delta (0, 0)
Screenshot: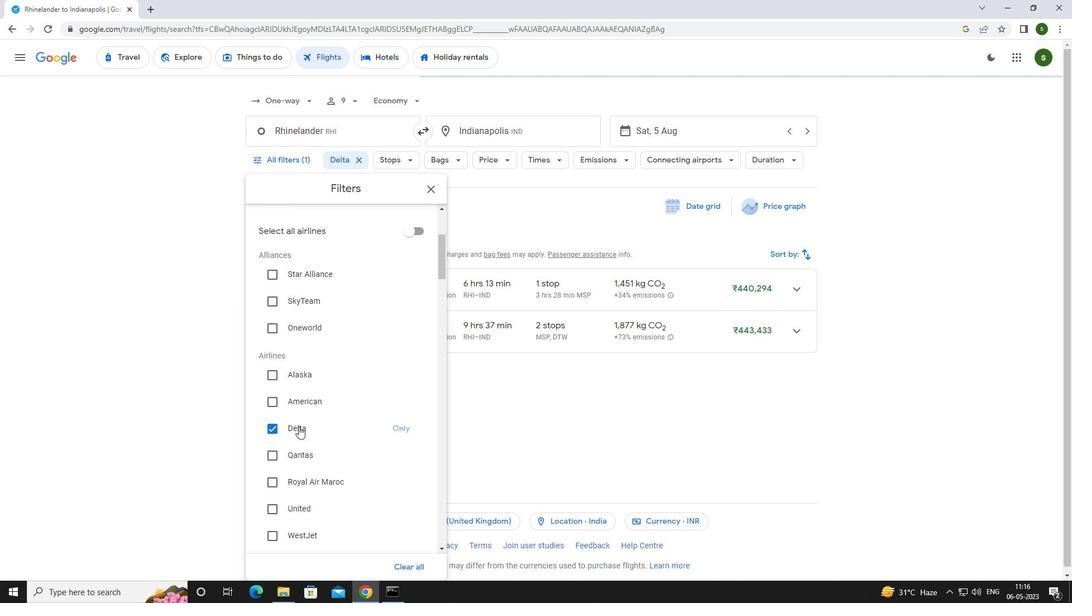 
Action: Mouse scrolled (298, 426) with delta (0, 0)
Screenshot: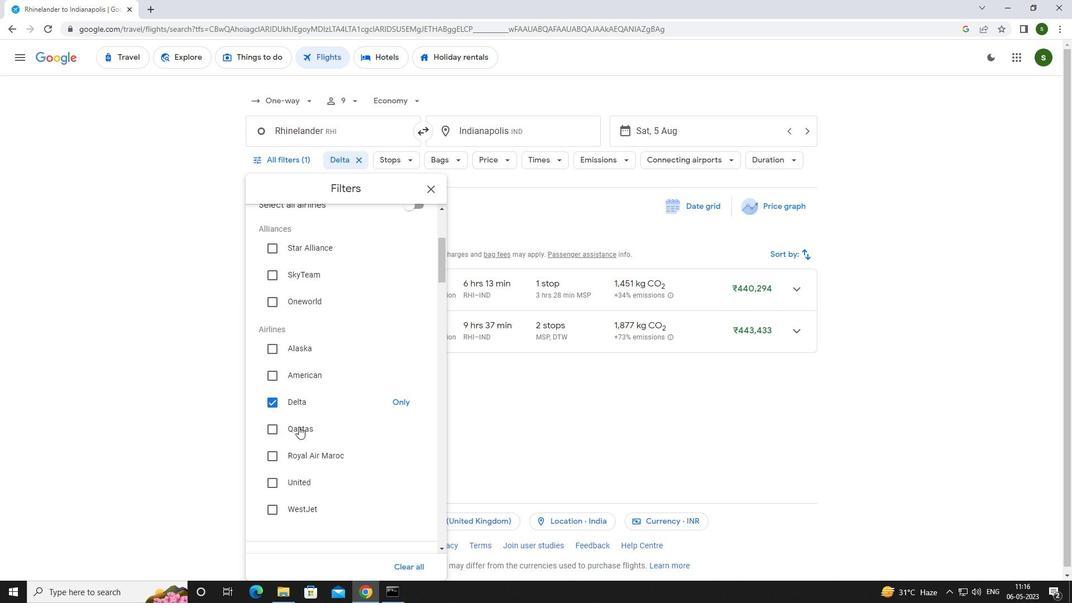 
Action: Mouse scrolled (298, 426) with delta (0, 0)
Screenshot: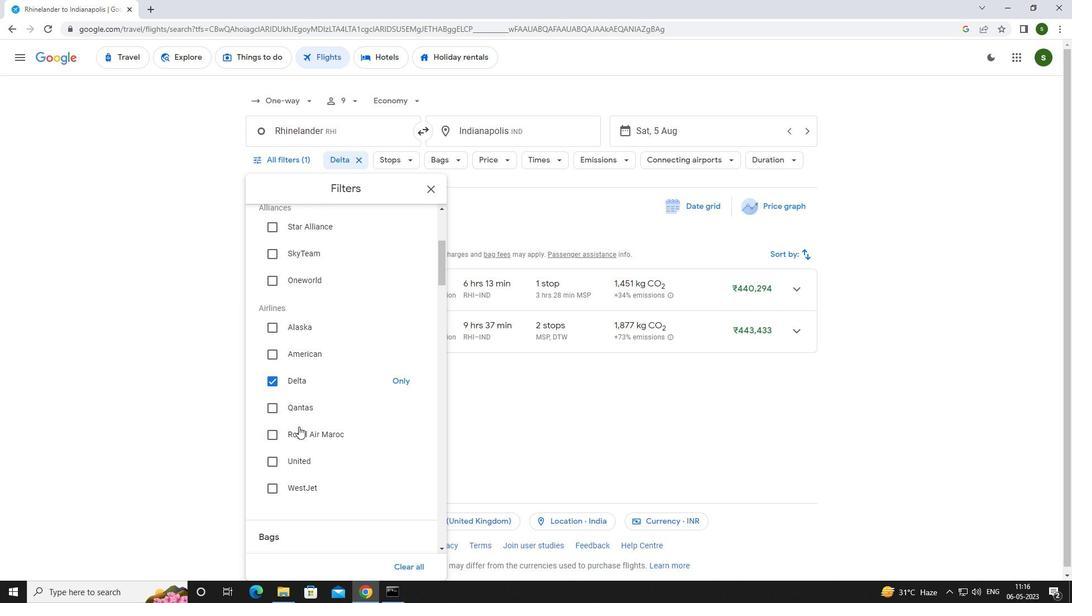
Action: Mouse moved to (418, 414)
Screenshot: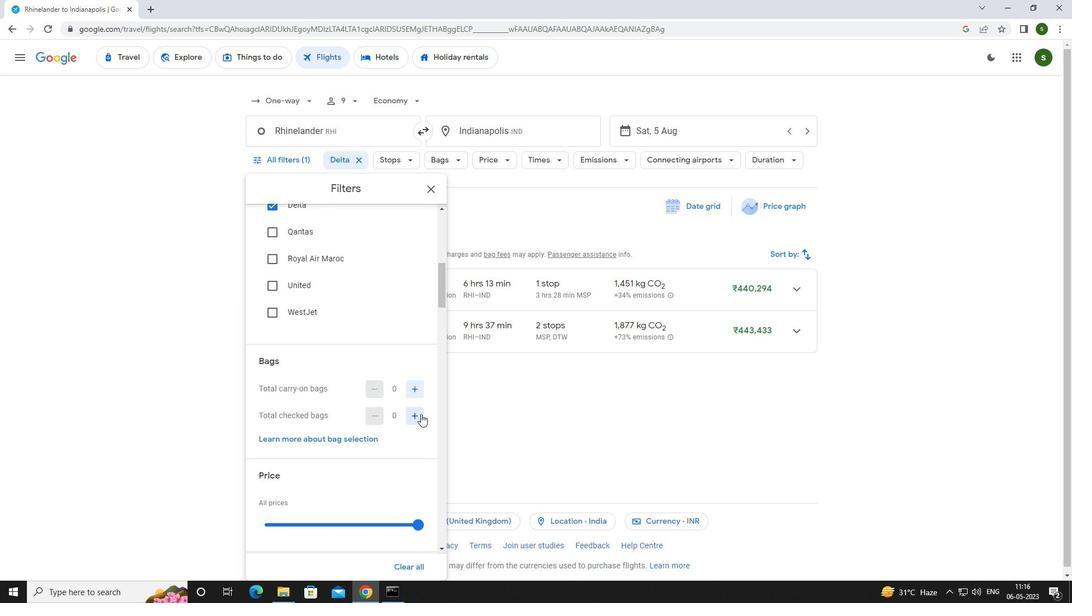 
Action: Mouse pressed left at (418, 414)
Screenshot: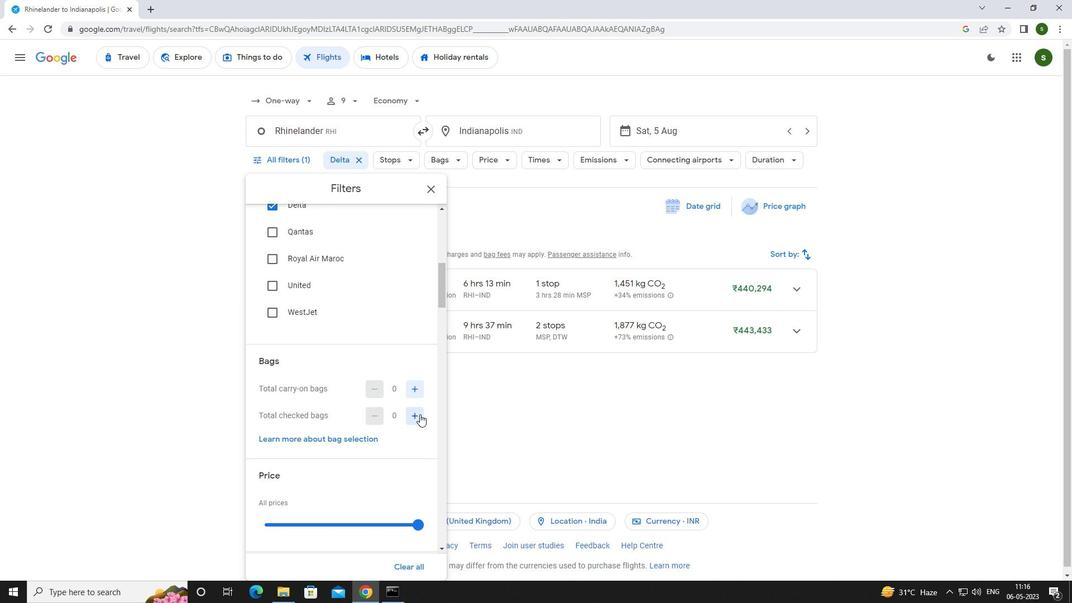 
Action: Mouse pressed left at (418, 414)
Screenshot: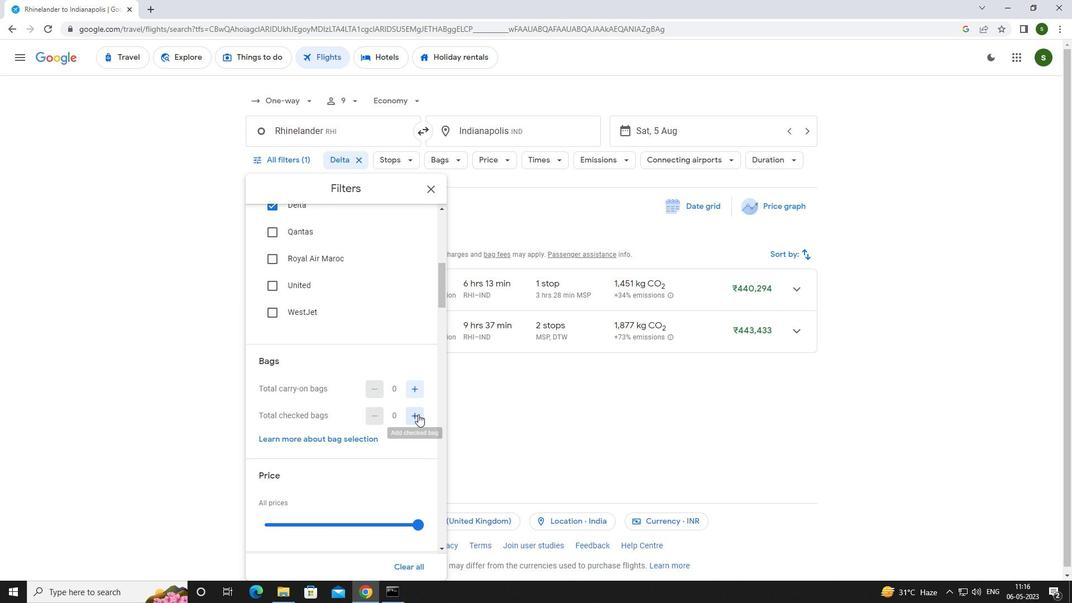
Action: Mouse pressed left at (418, 414)
Screenshot: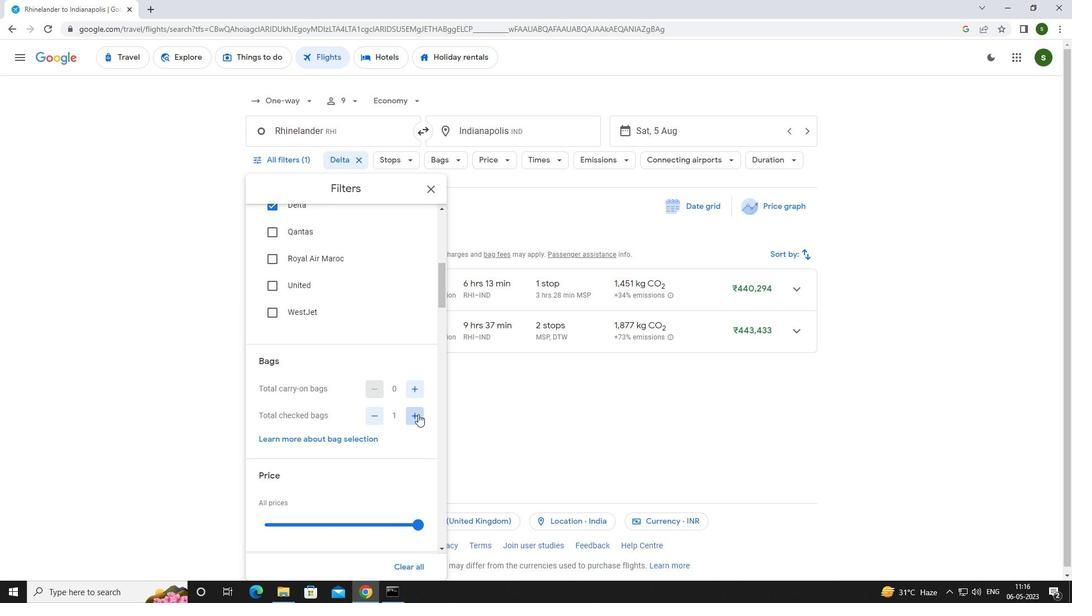 
Action: Mouse pressed left at (418, 414)
Screenshot: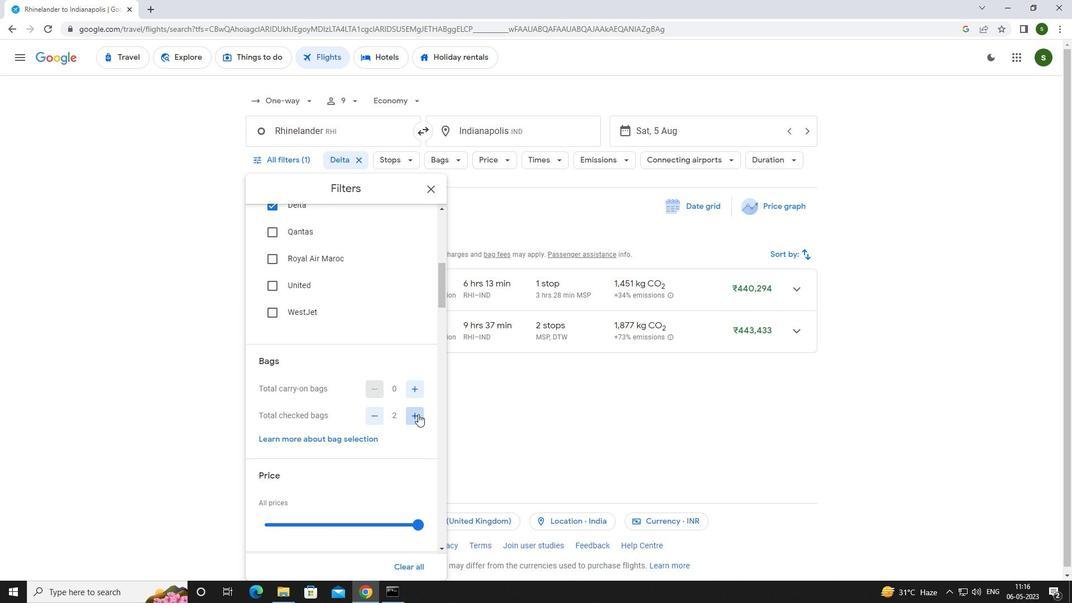 
Action: Mouse pressed left at (418, 414)
Screenshot: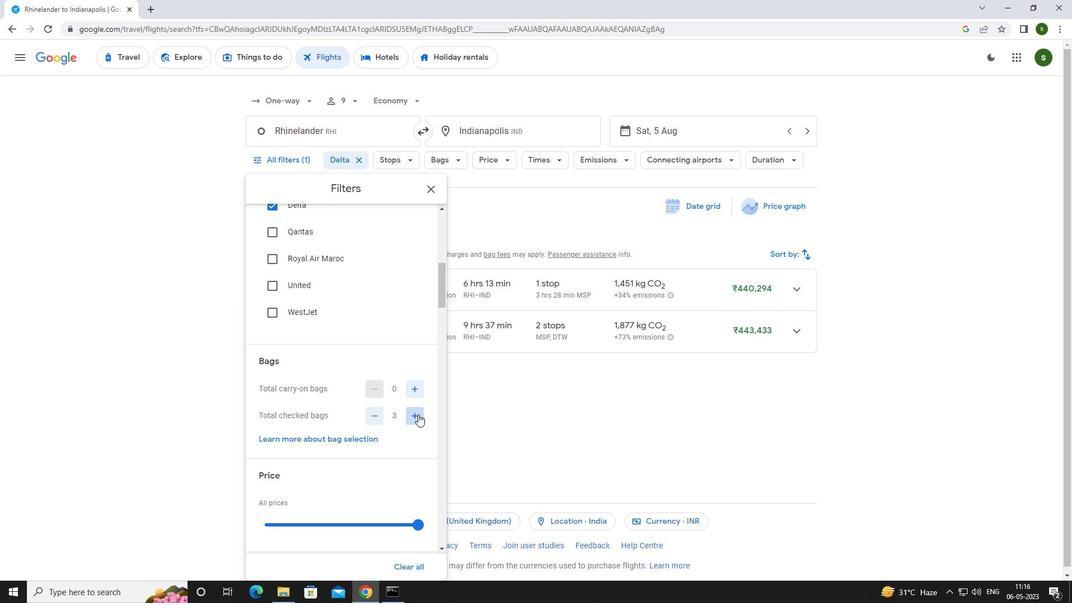 
Action: Mouse pressed left at (418, 414)
Screenshot: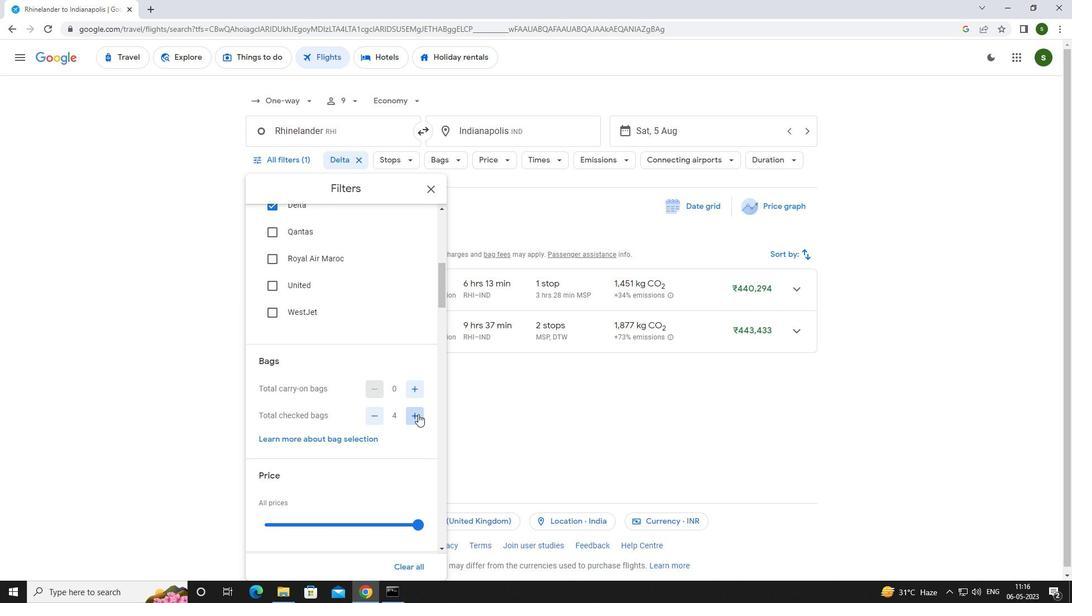 
Action: Mouse pressed left at (418, 414)
Screenshot: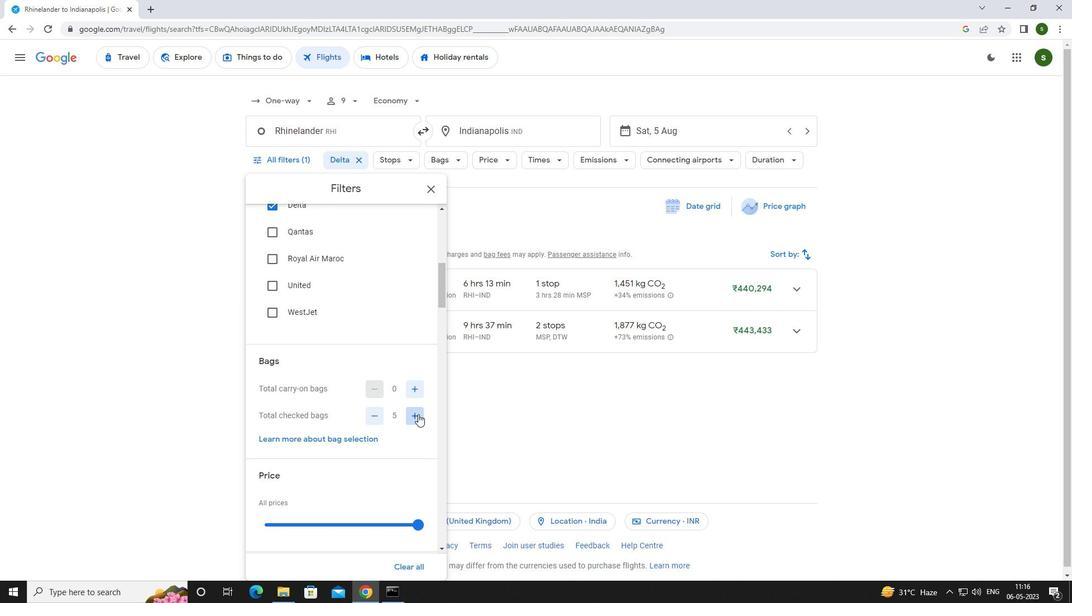 
Action: Mouse pressed left at (418, 414)
Screenshot: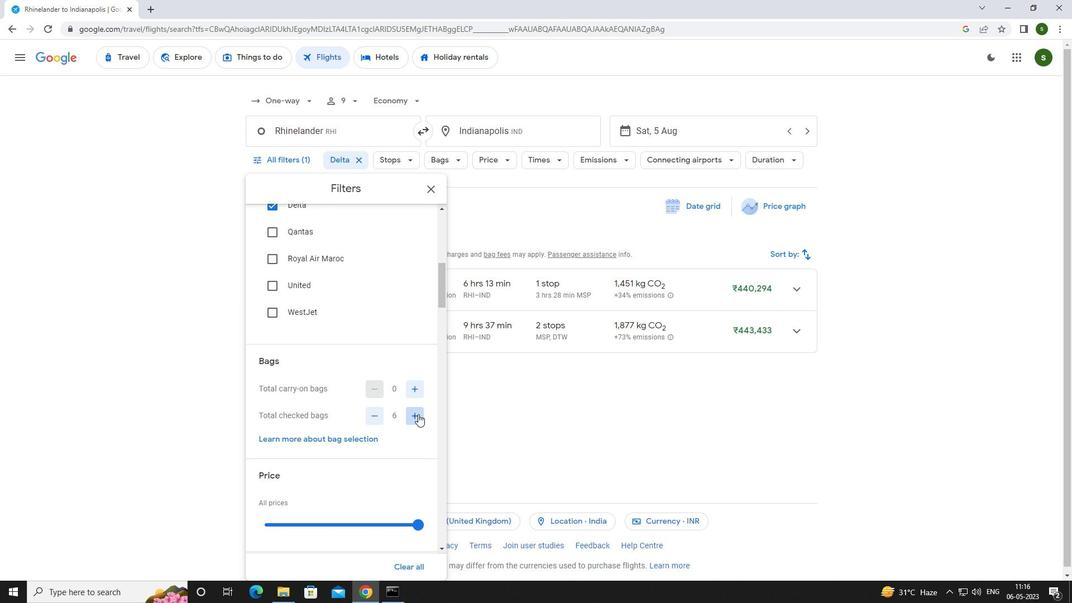 
Action: Mouse pressed left at (418, 414)
Screenshot: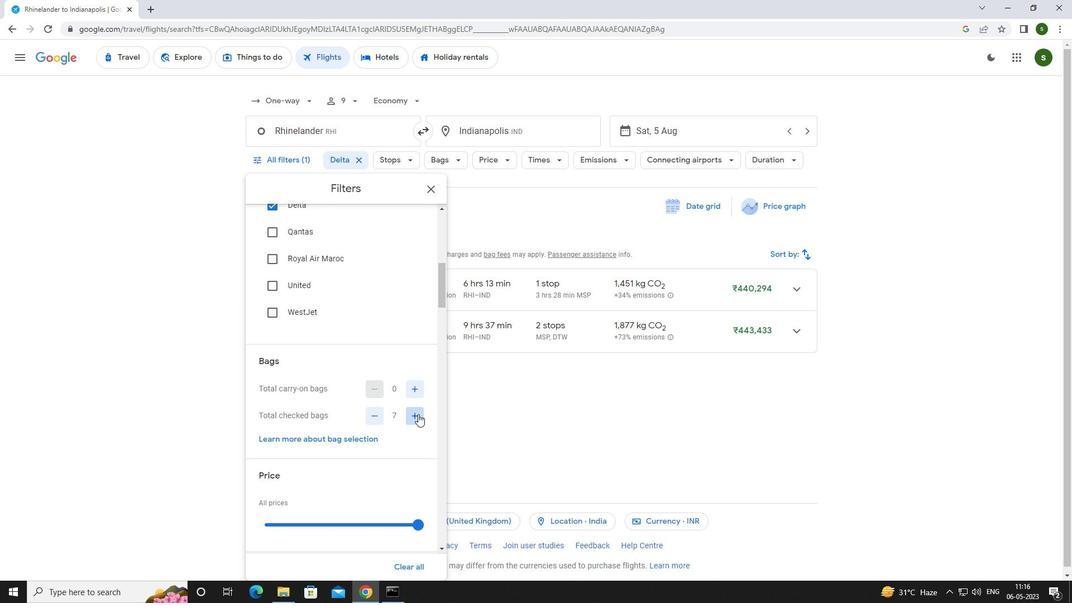 
Action: Mouse scrolled (418, 413) with delta (0, 0)
Screenshot: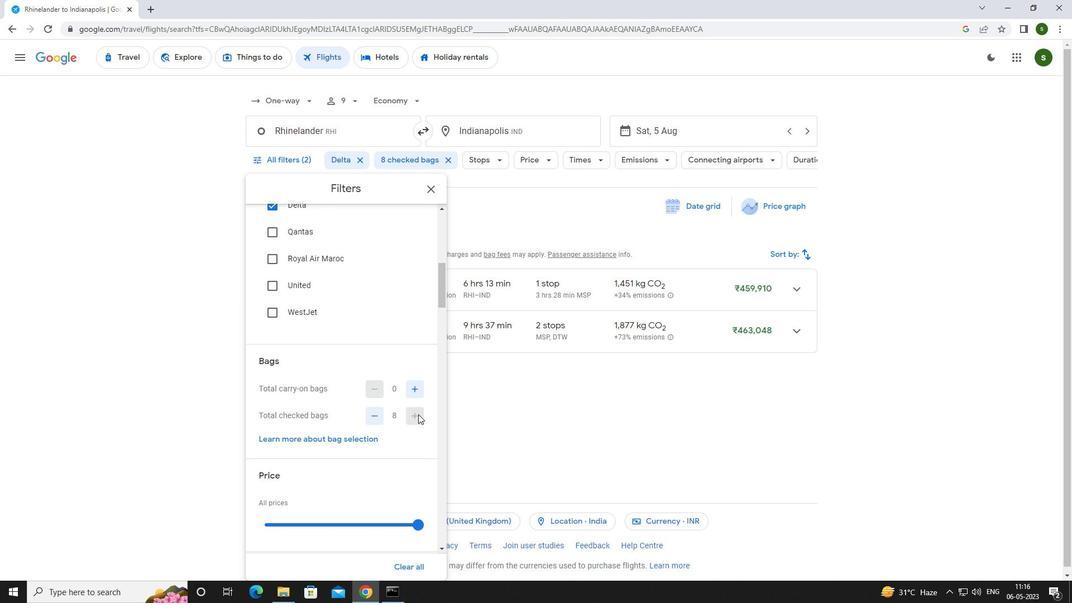 
Action: Mouse scrolled (418, 413) with delta (0, 0)
Screenshot: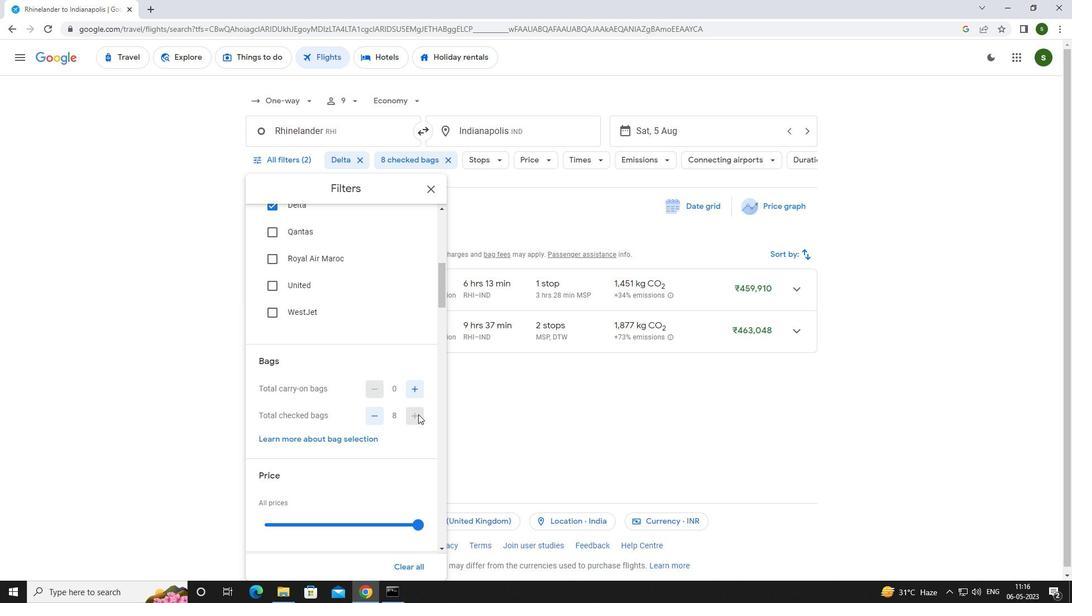 
Action: Mouse pressed left at (418, 414)
Screenshot: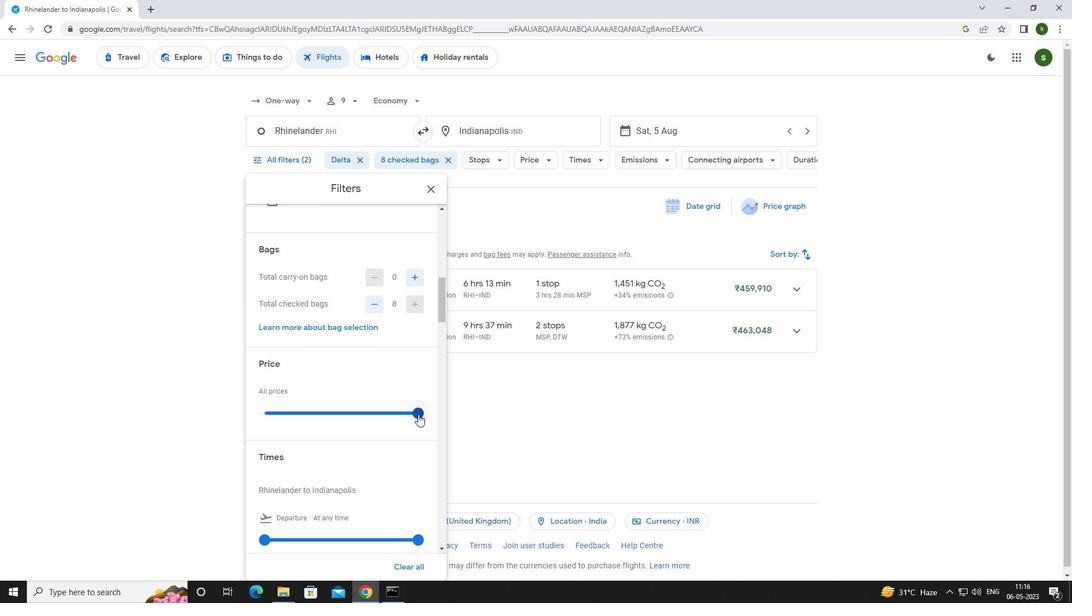 
Action: Mouse moved to (266, 421)
Screenshot: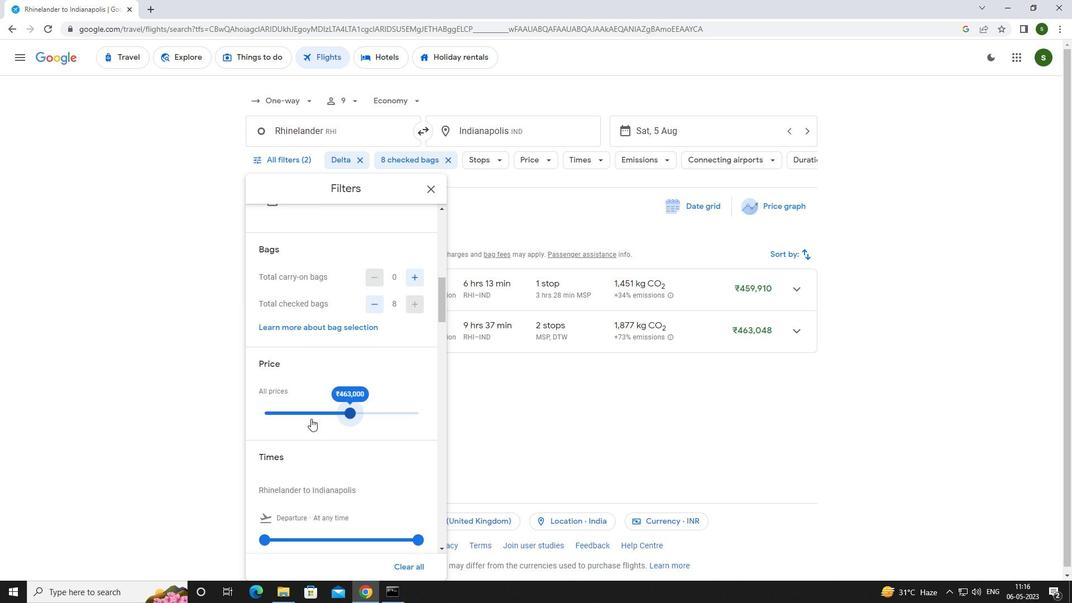 
Action: Mouse scrolled (266, 420) with delta (0, 0)
Screenshot: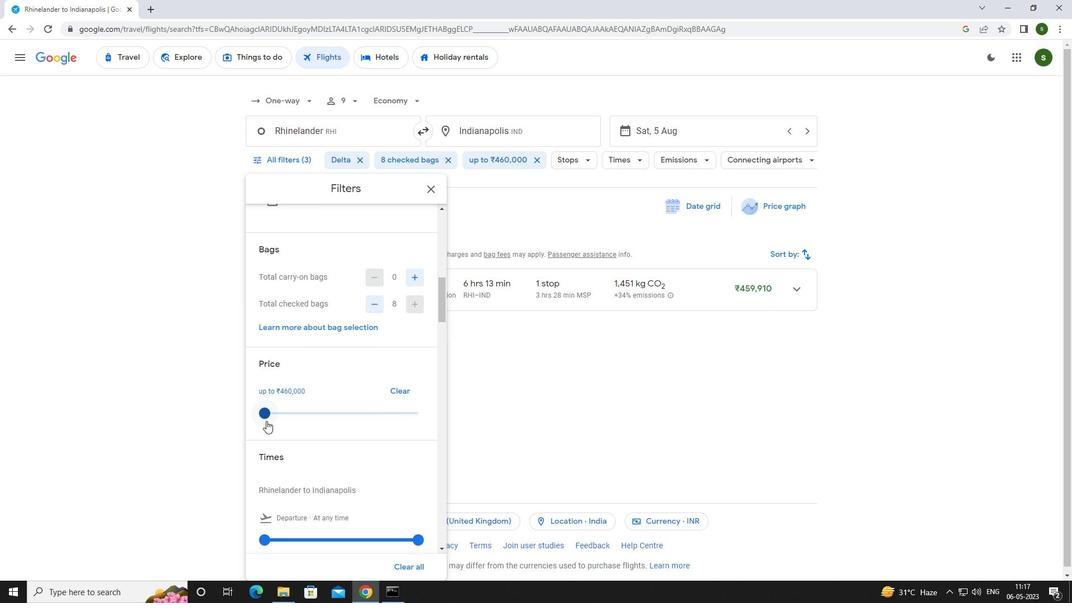 
Action: Mouse moved to (266, 479)
Screenshot: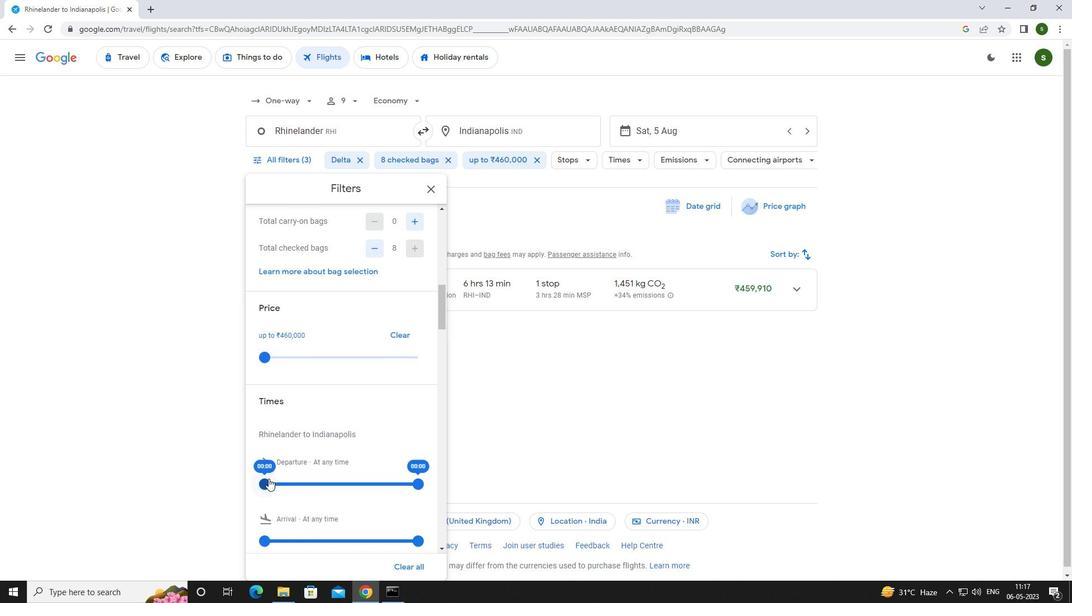 
Action: Mouse pressed left at (266, 479)
Screenshot: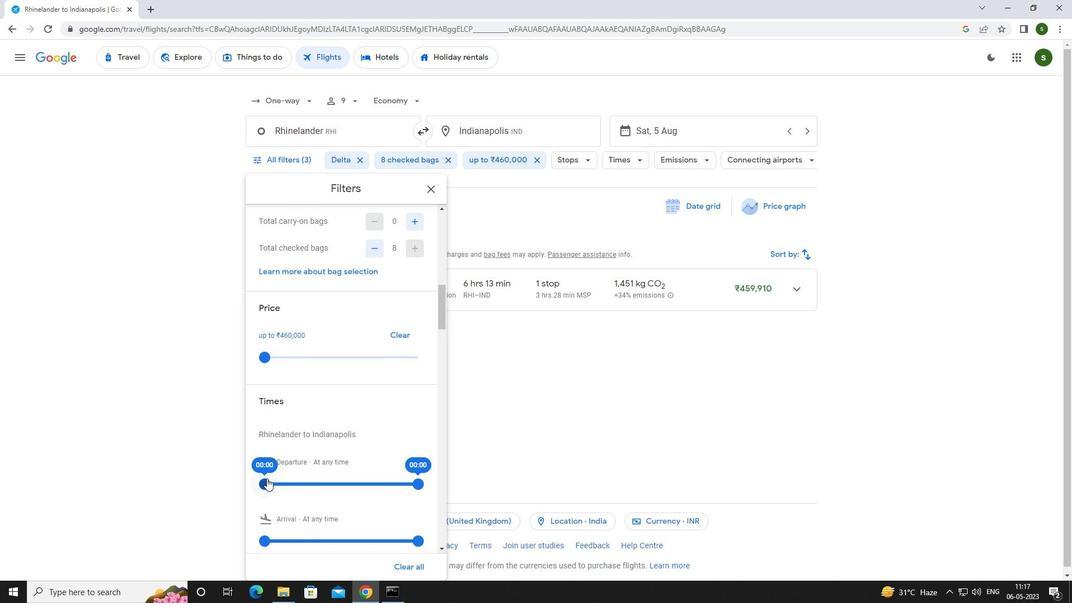 
Action: Mouse moved to (529, 403)
Screenshot: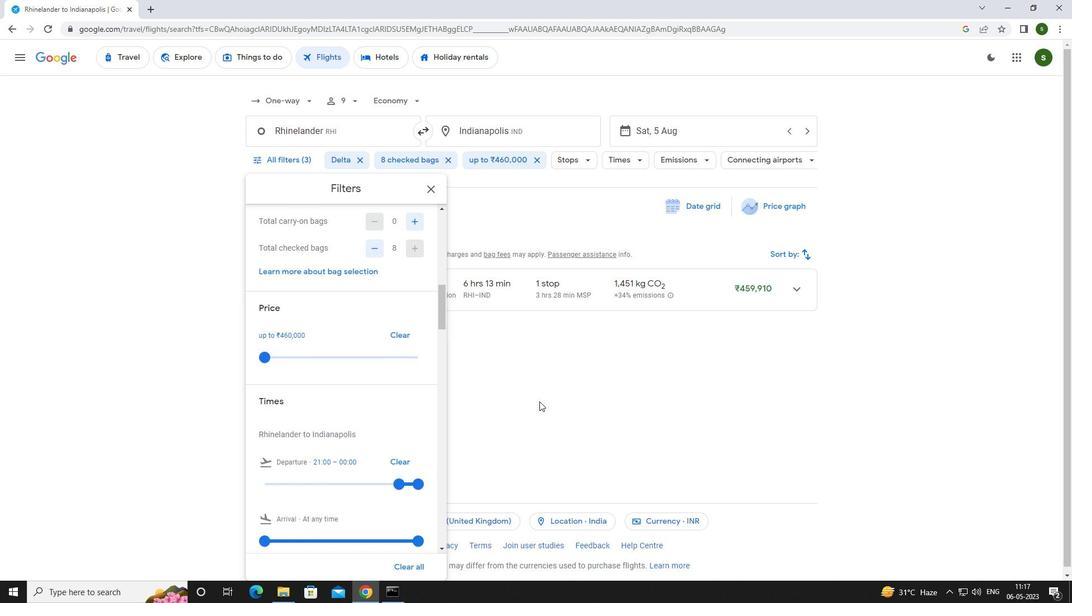 
Action: Mouse pressed left at (529, 403)
Screenshot: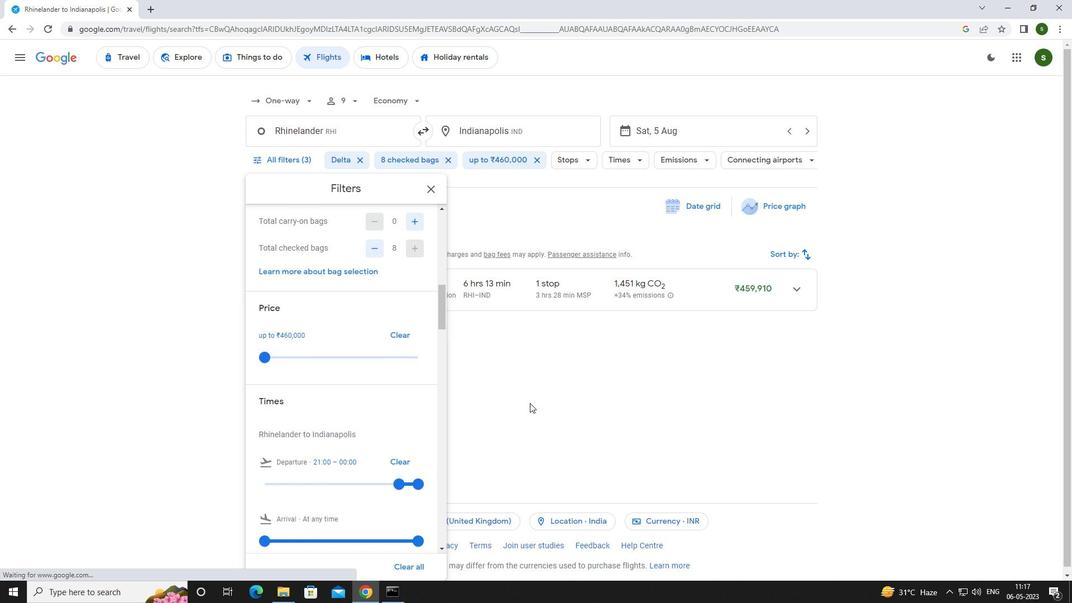 
